 Task: Look for space in Ḩalwān, Egypt from 2nd August, 2023 to 12th August, 2023 for 2 adults in price range Rs.5000 to Rs.10000. Place can be private room with 1  bedroom having 1 bed and 1 bathroom. Property type can be house, flat, guest house, hotel. Booking option can be shelf check-in. Required host language is English.
Action: Mouse moved to (408, 80)
Screenshot: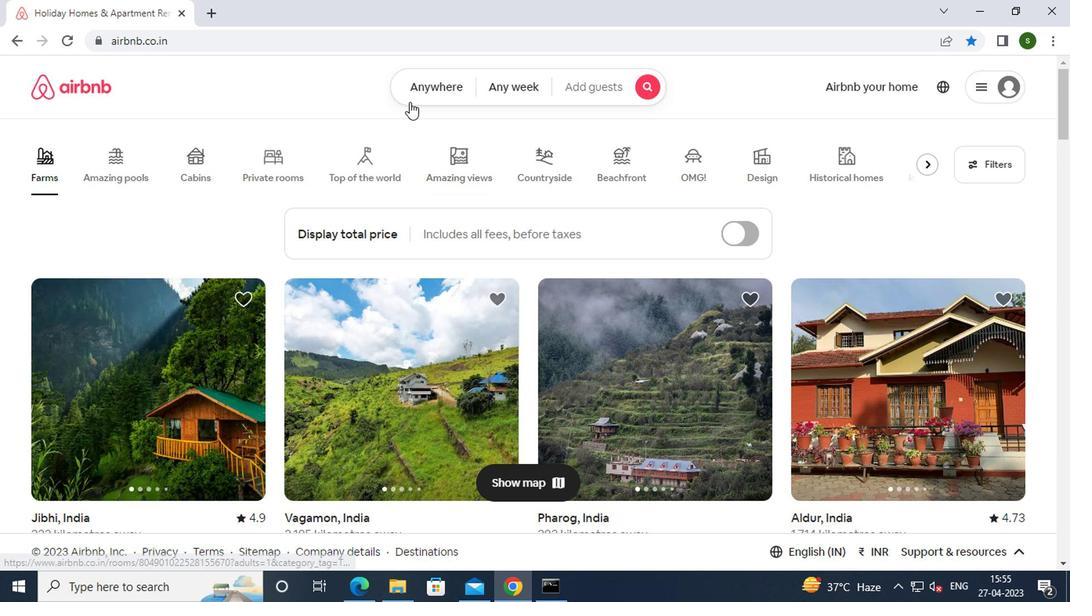 
Action: Mouse pressed left at (408, 80)
Screenshot: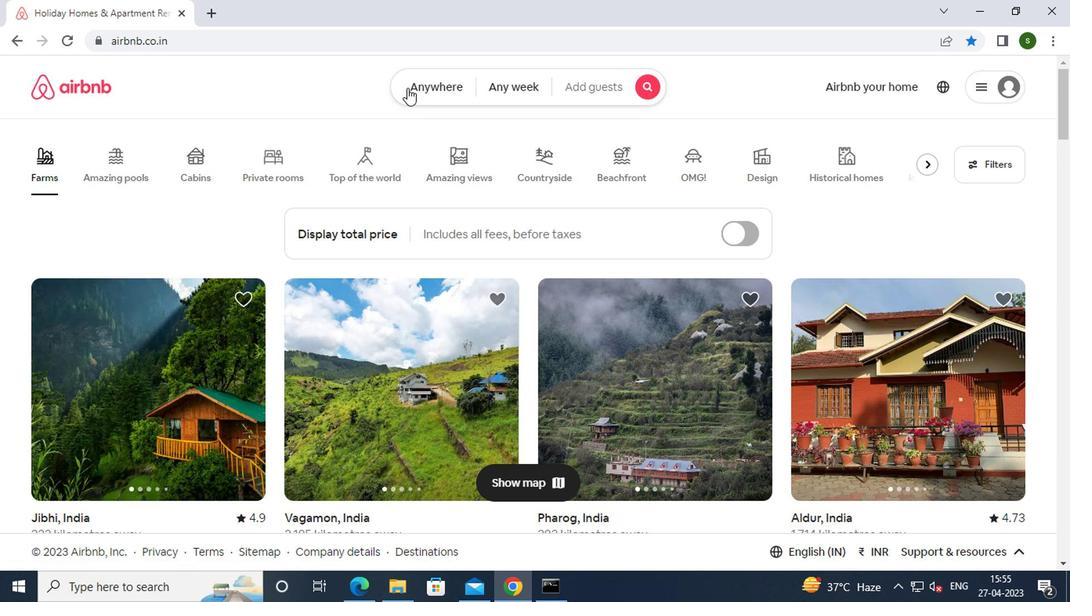 
Action: Mouse moved to (298, 148)
Screenshot: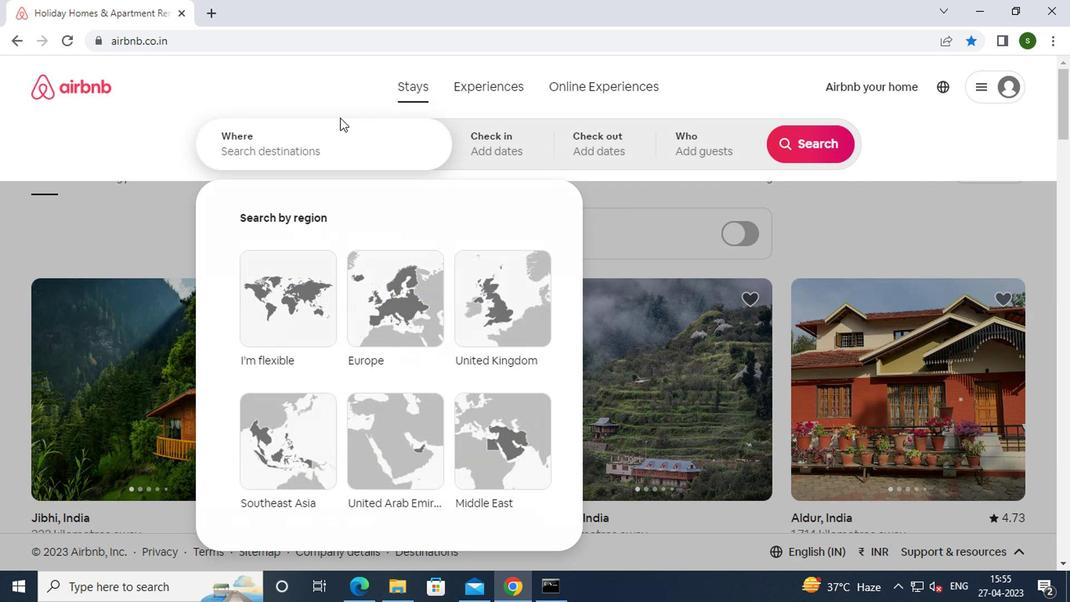 
Action: Mouse pressed left at (298, 148)
Screenshot: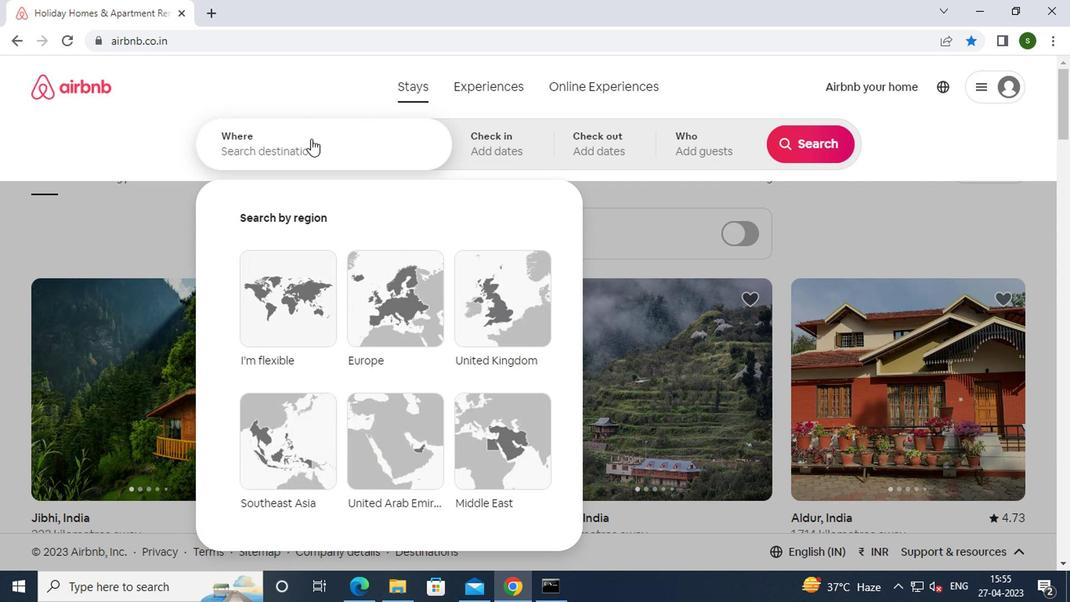 
Action: Key pressed h<Key.caps_lock>alwan,<Key.space><Key.caps_lock>e<Key.caps_lock>gypt<Key.enter>
Screenshot: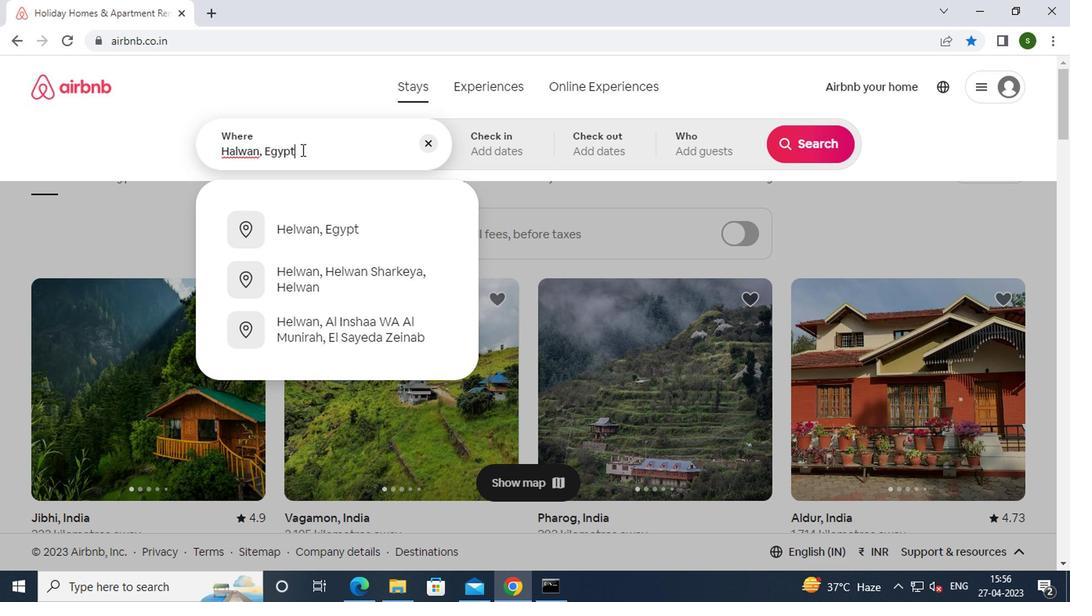 
Action: Mouse moved to (804, 274)
Screenshot: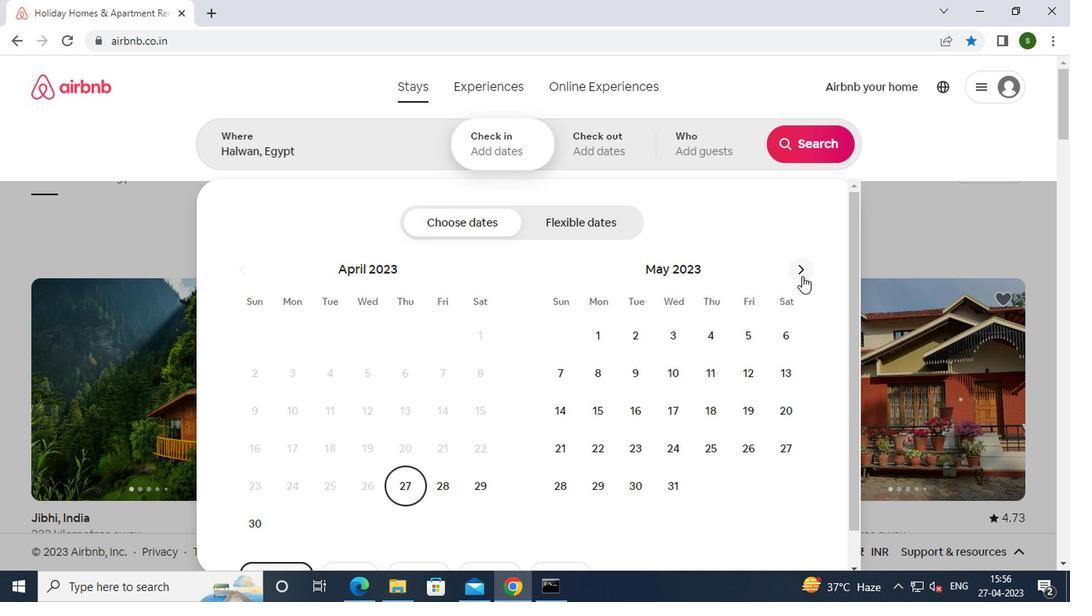 
Action: Mouse pressed left at (804, 274)
Screenshot: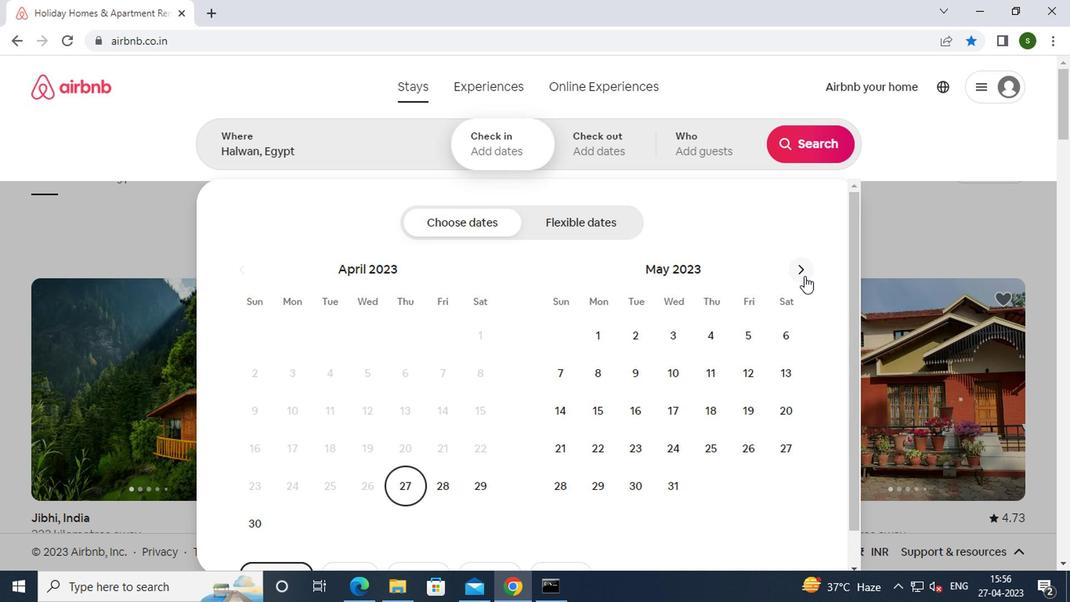 
Action: Mouse pressed left at (804, 274)
Screenshot: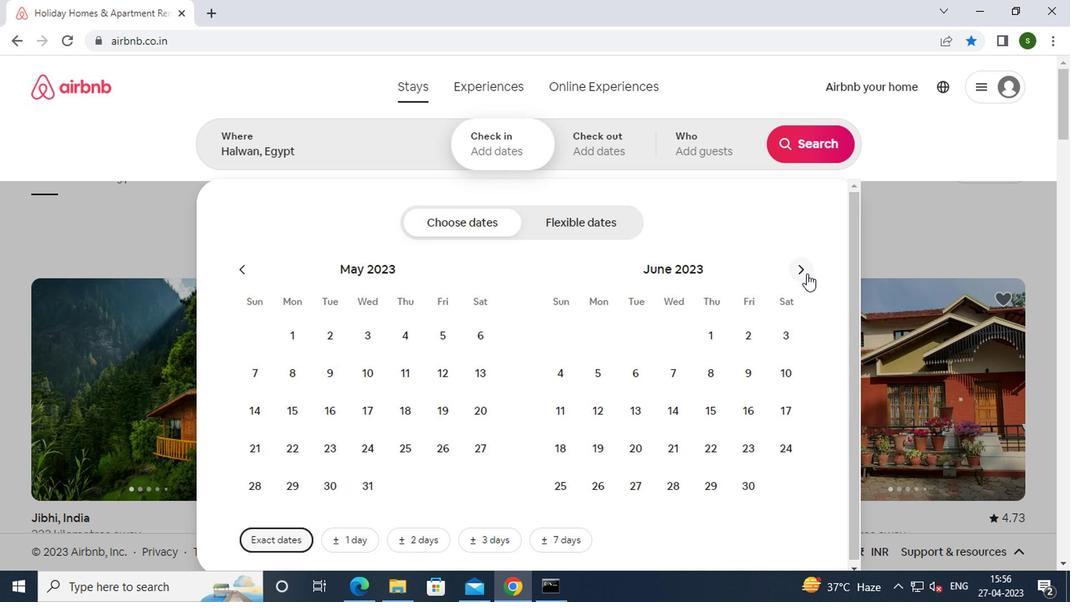 
Action: Mouse pressed left at (804, 274)
Screenshot: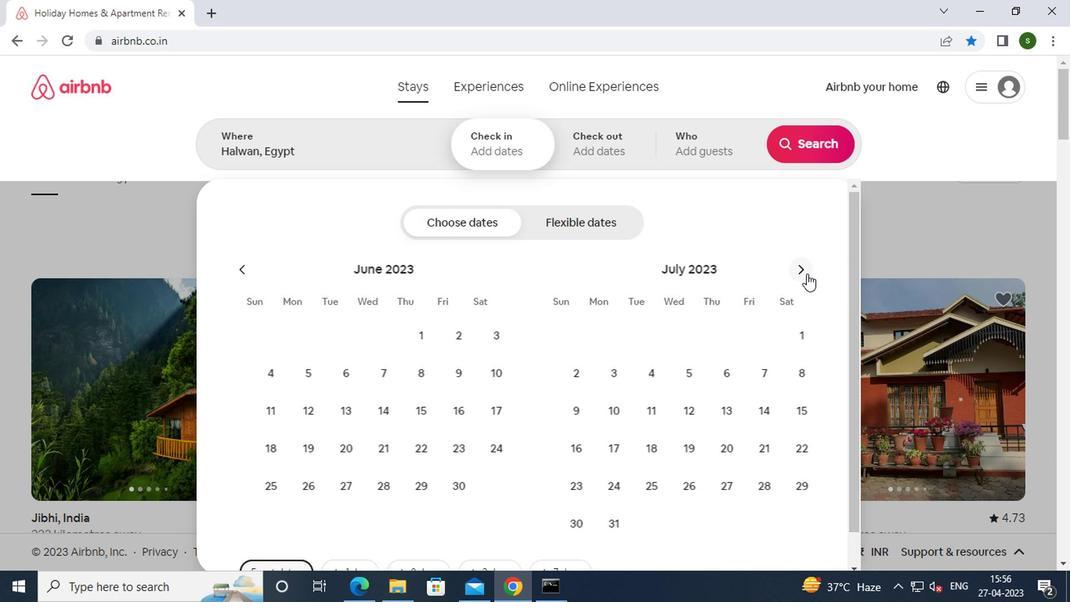 
Action: Mouse moved to (684, 335)
Screenshot: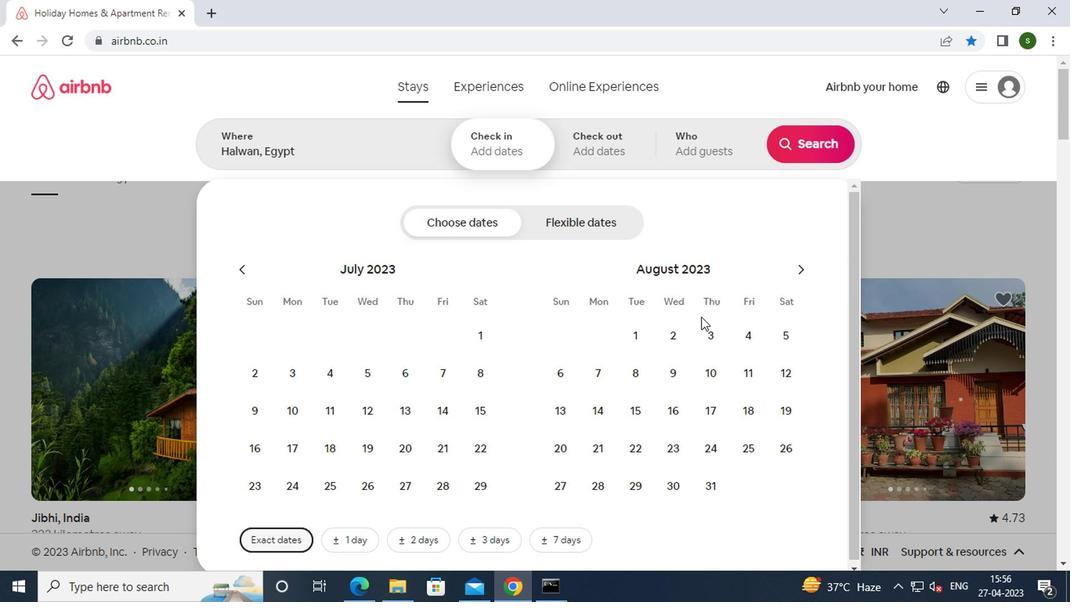 
Action: Mouse pressed left at (684, 335)
Screenshot: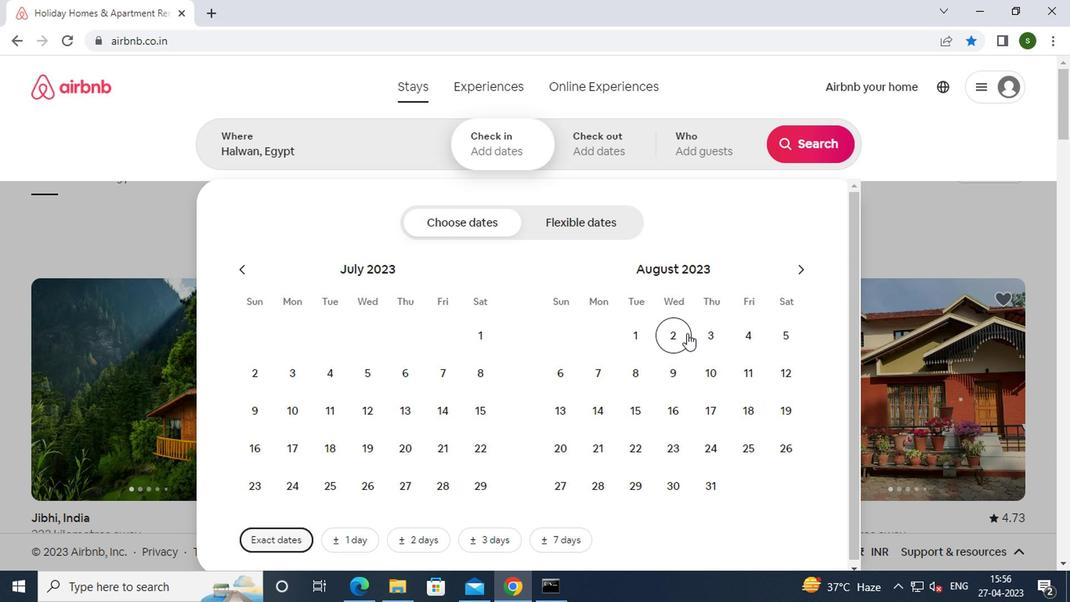 
Action: Mouse moved to (790, 381)
Screenshot: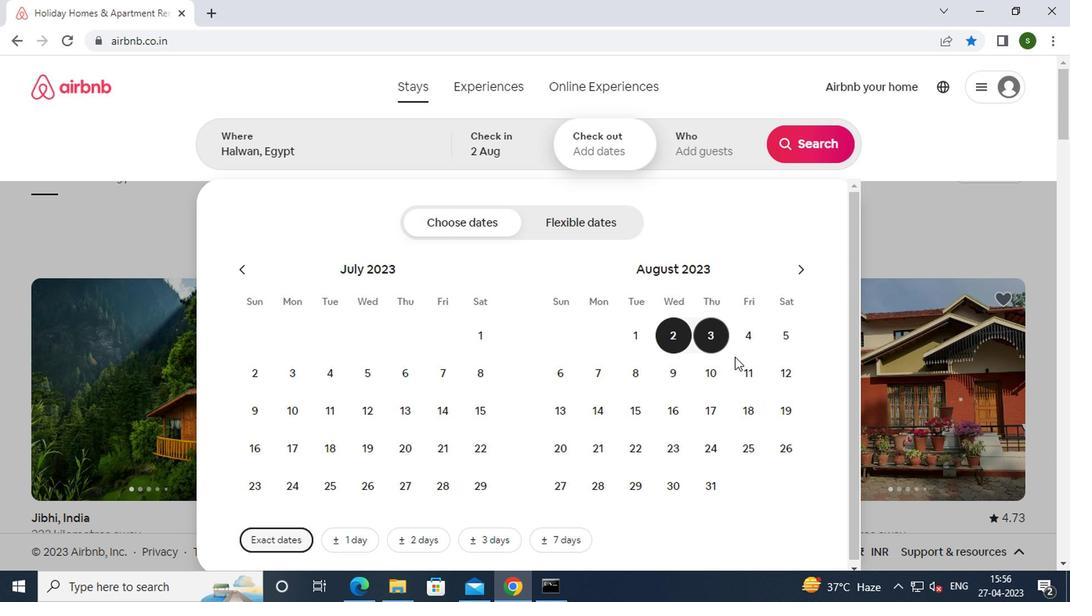 
Action: Mouse pressed left at (790, 381)
Screenshot: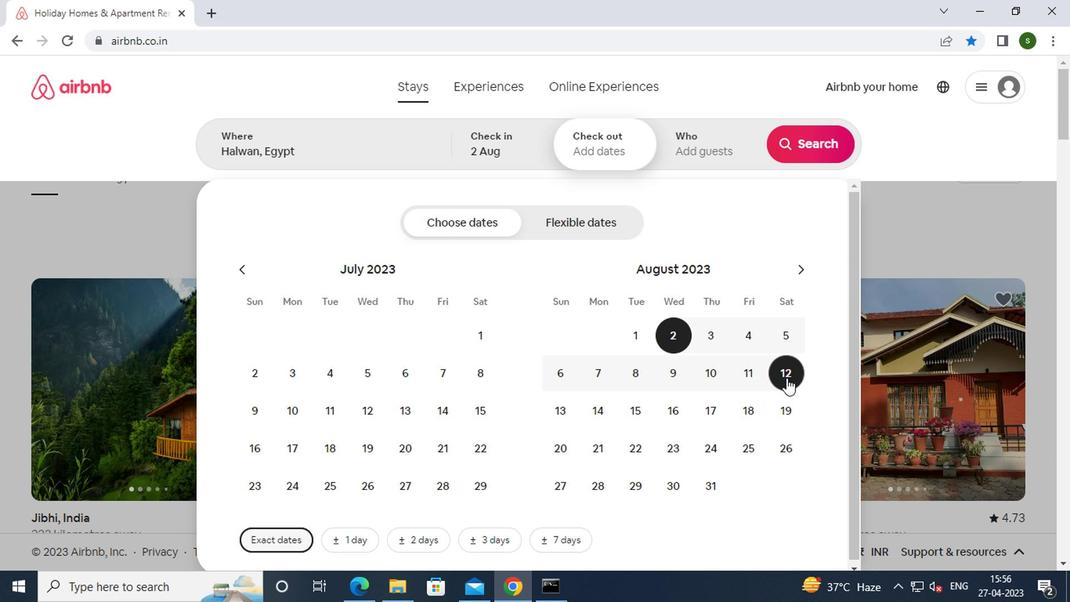
Action: Mouse moved to (694, 149)
Screenshot: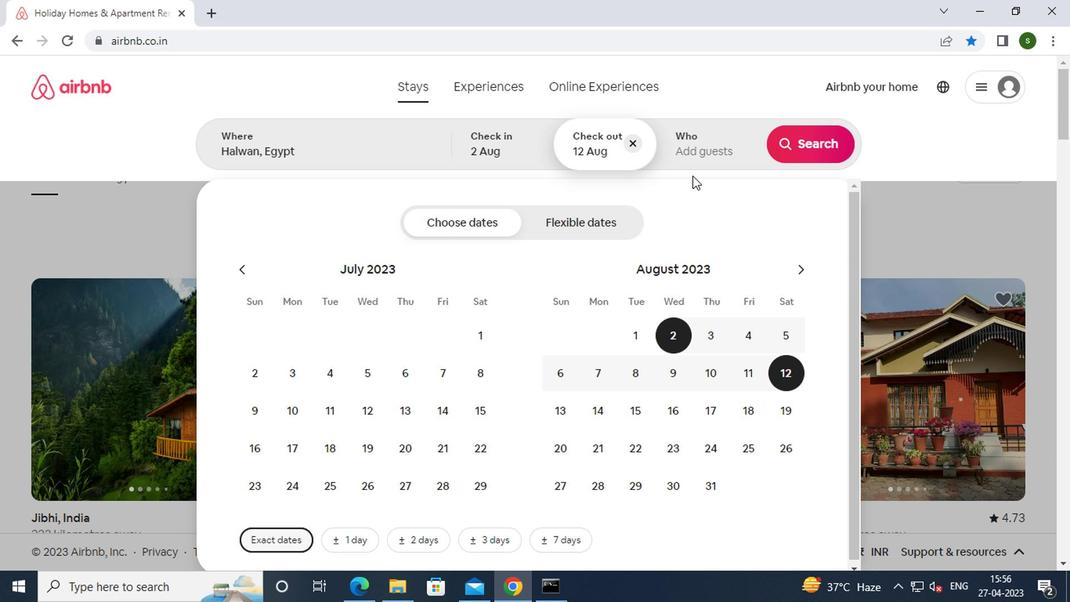 
Action: Mouse pressed left at (694, 149)
Screenshot: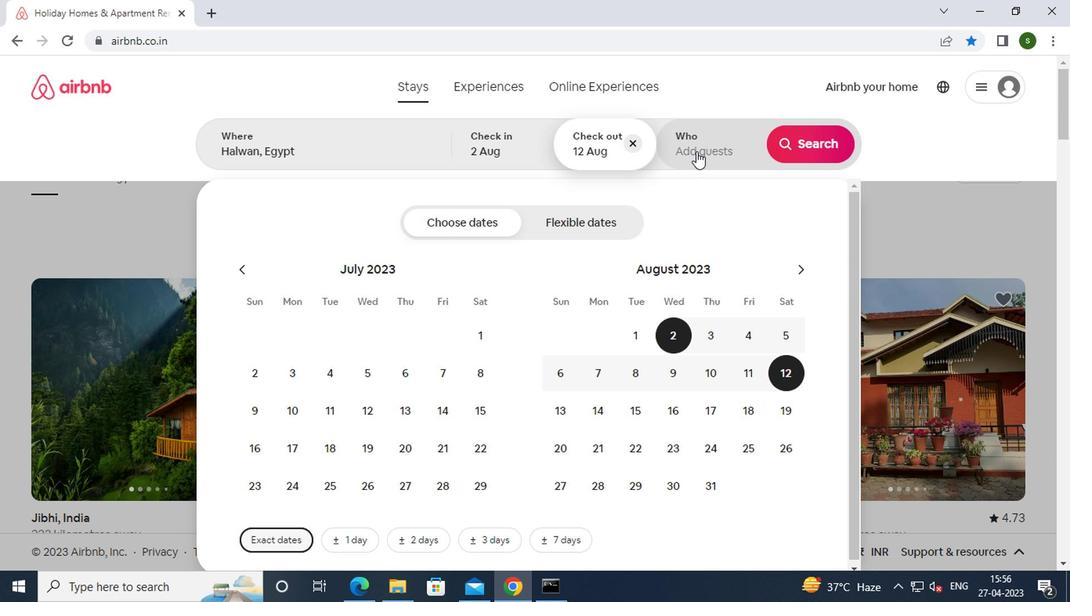 
Action: Mouse moved to (820, 234)
Screenshot: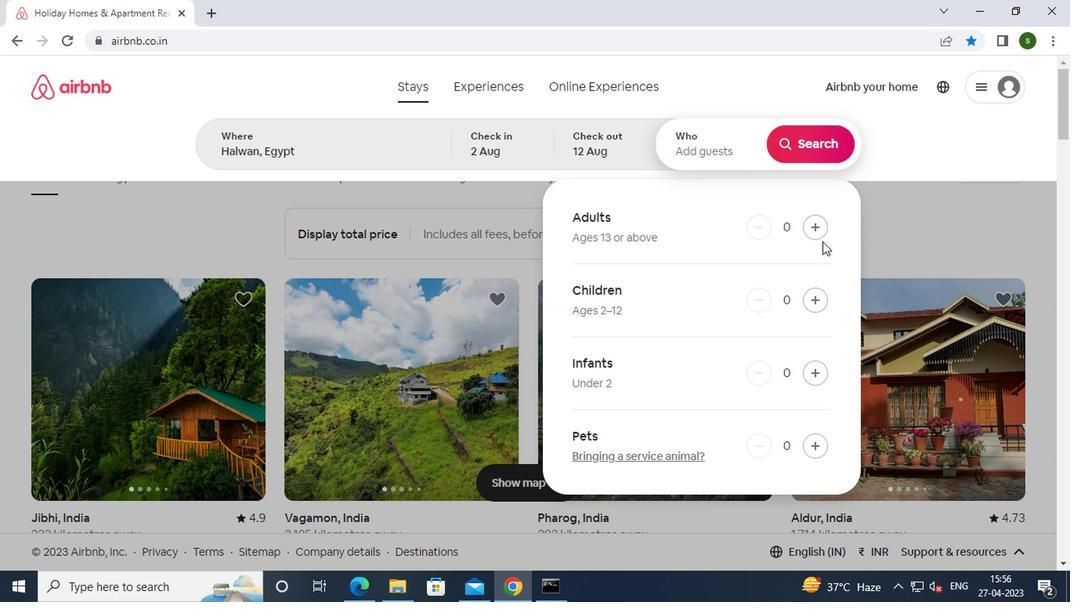 
Action: Mouse pressed left at (820, 234)
Screenshot: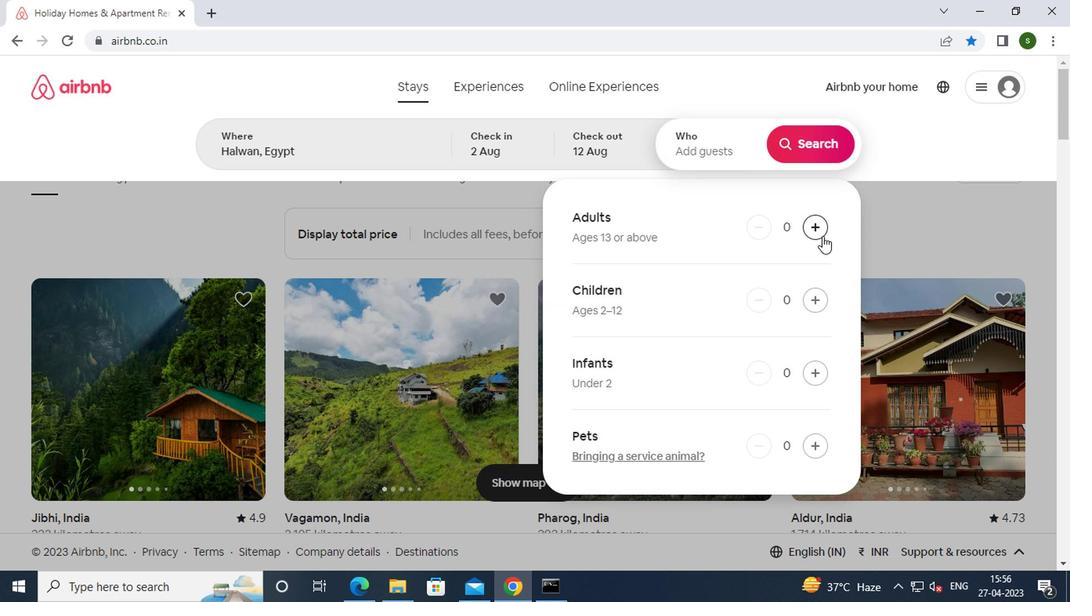 
Action: Mouse pressed left at (820, 234)
Screenshot: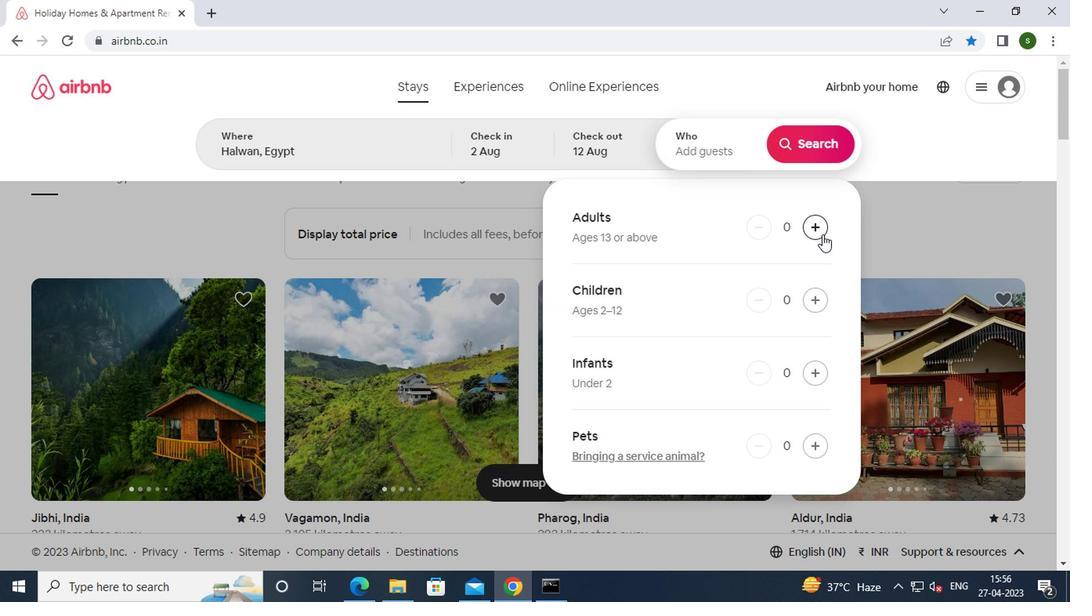
Action: Mouse moved to (816, 148)
Screenshot: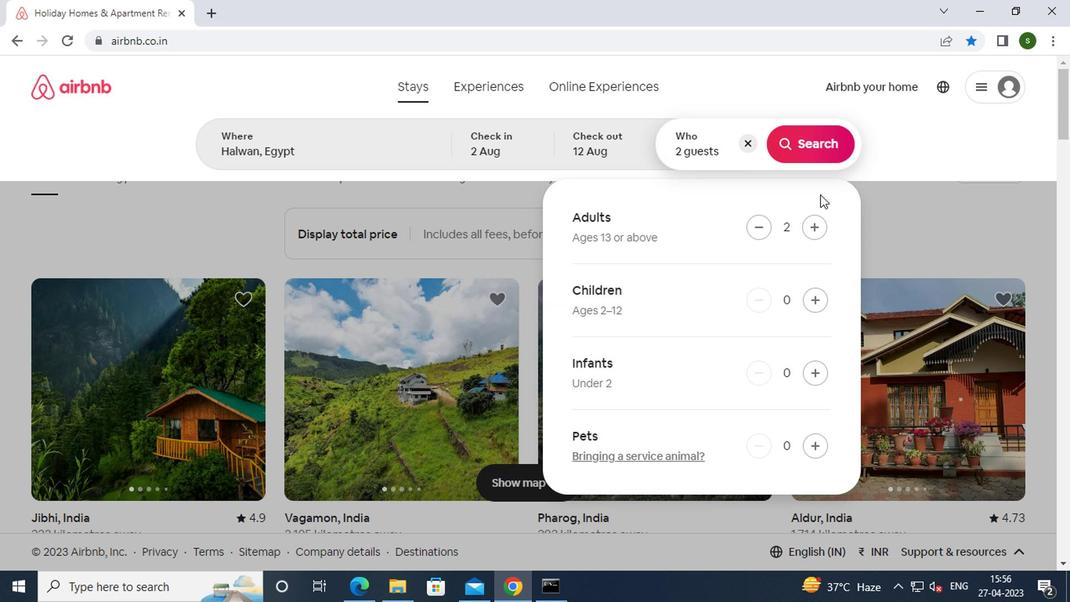
Action: Mouse pressed left at (816, 148)
Screenshot: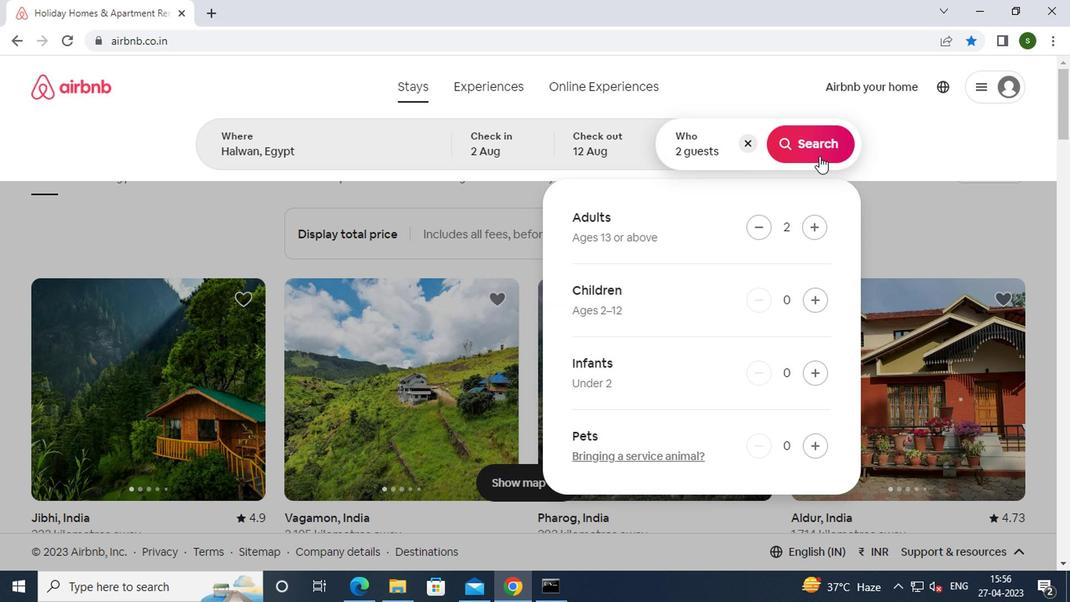 
Action: Mouse moved to (1009, 152)
Screenshot: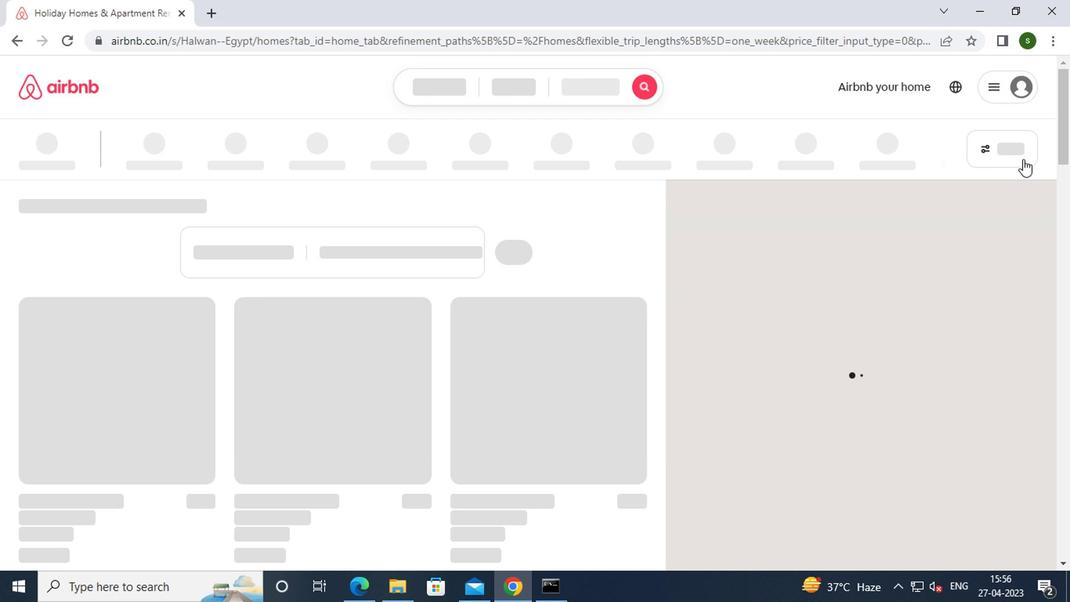 
Action: Mouse pressed left at (1009, 152)
Screenshot: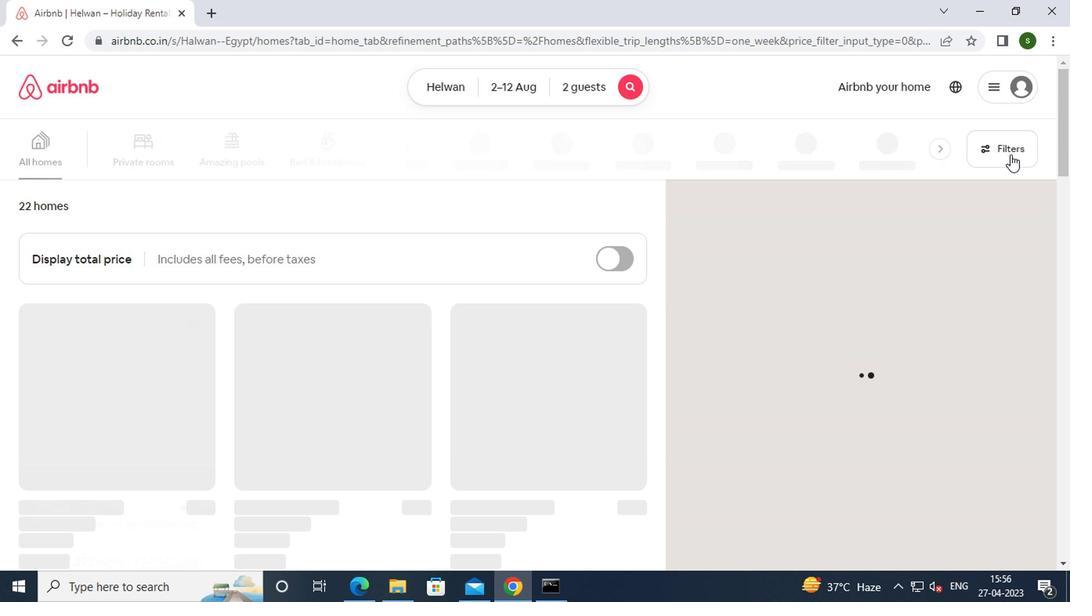 
Action: Mouse moved to (449, 331)
Screenshot: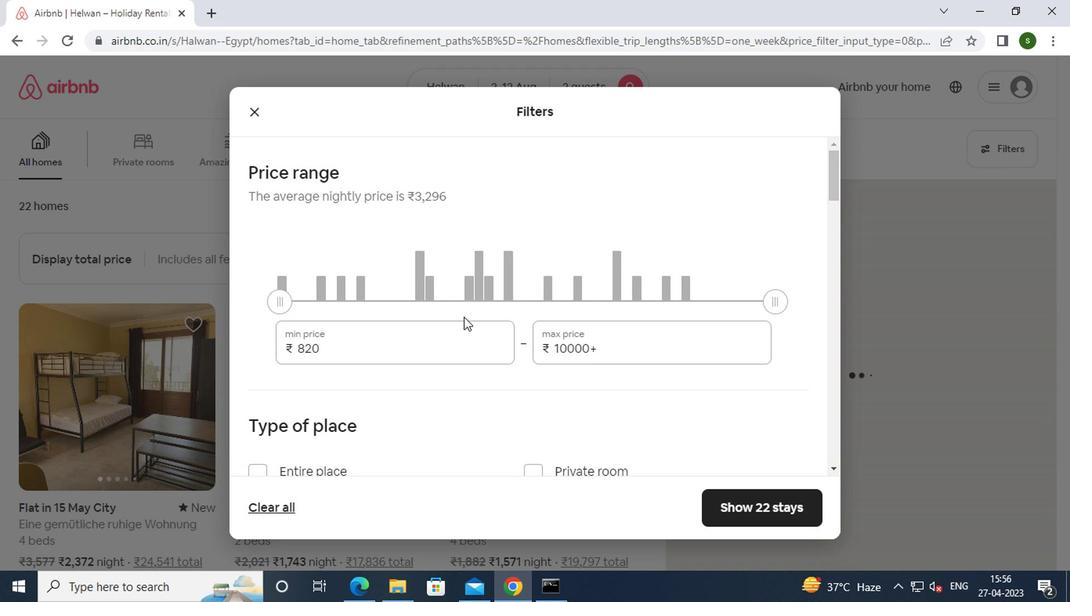 
Action: Mouse pressed left at (449, 331)
Screenshot: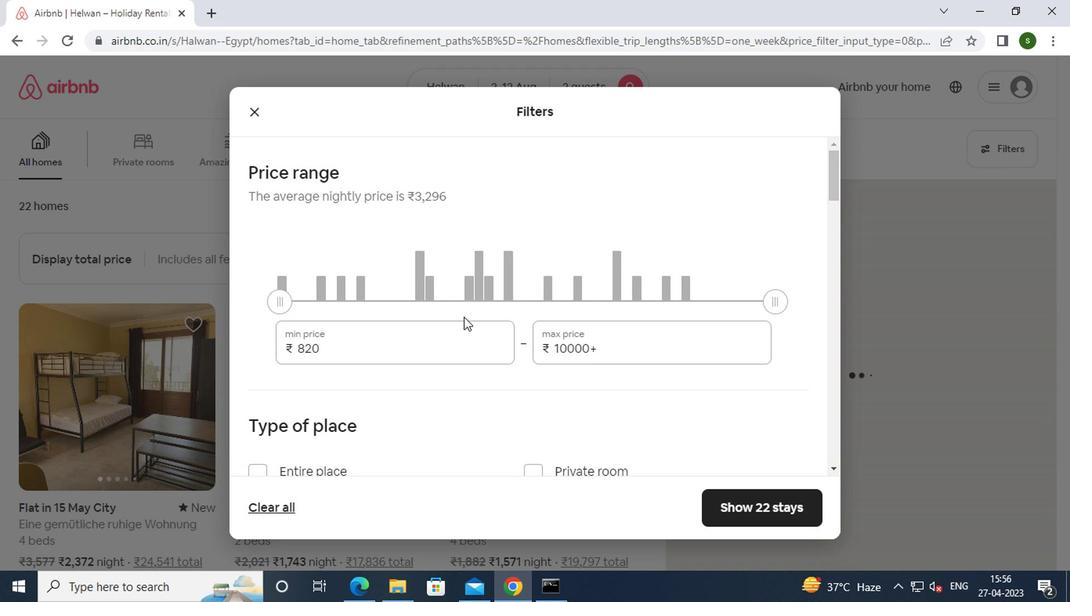
Action: Key pressed <Key.backspace><Key.backspace><Key.backspace><Key.backspace><Key.backspace><Key.backspace><Key.backspace><Key.backspace>5000
Screenshot: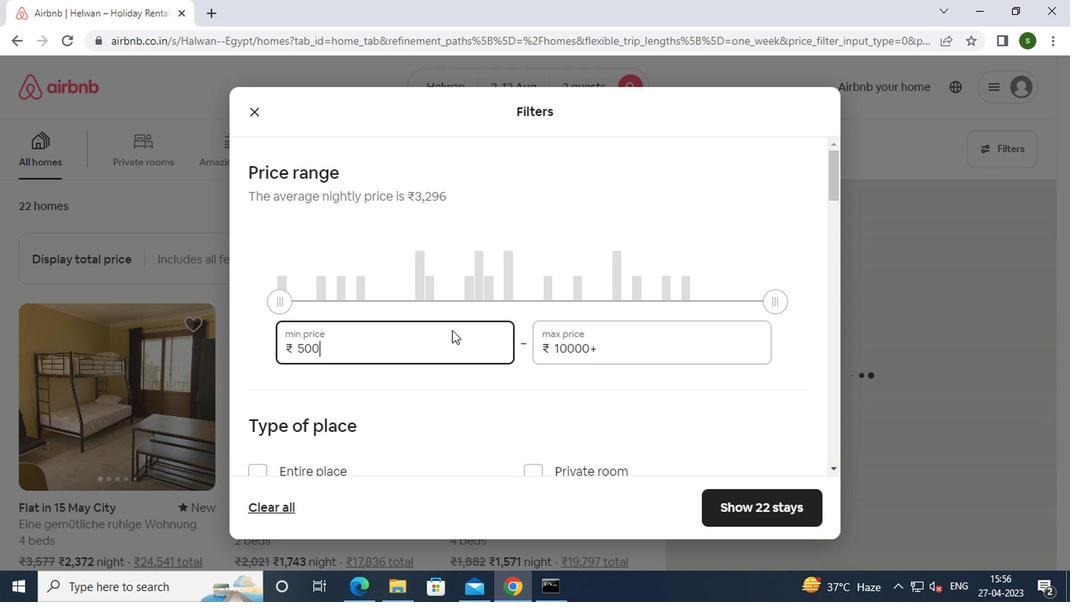 
Action: Mouse moved to (614, 353)
Screenshot: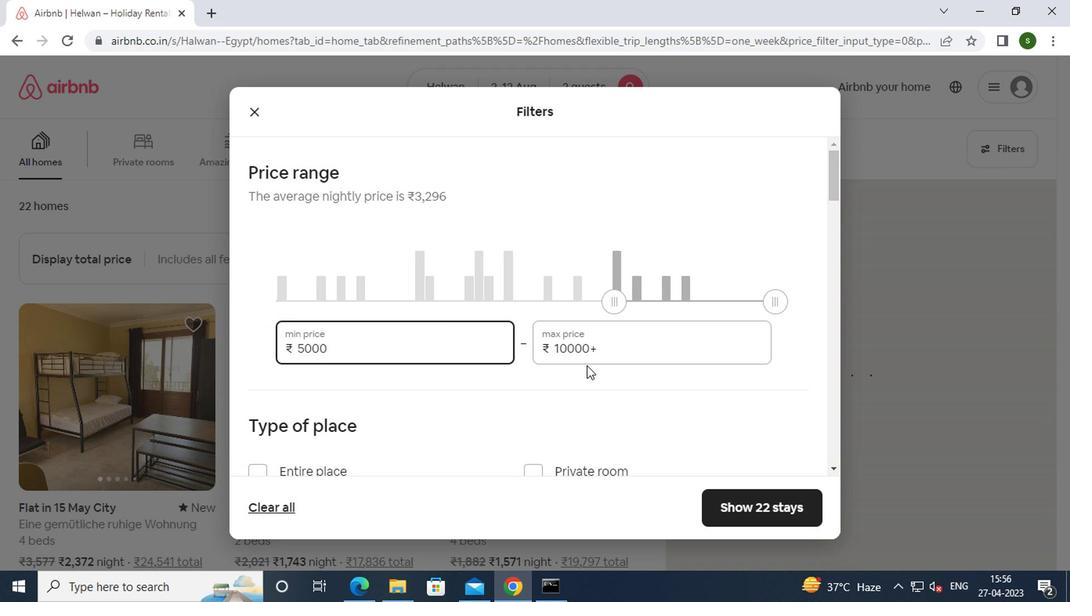 
Action: Mouse pressed left at (614, 353)
Screenshot: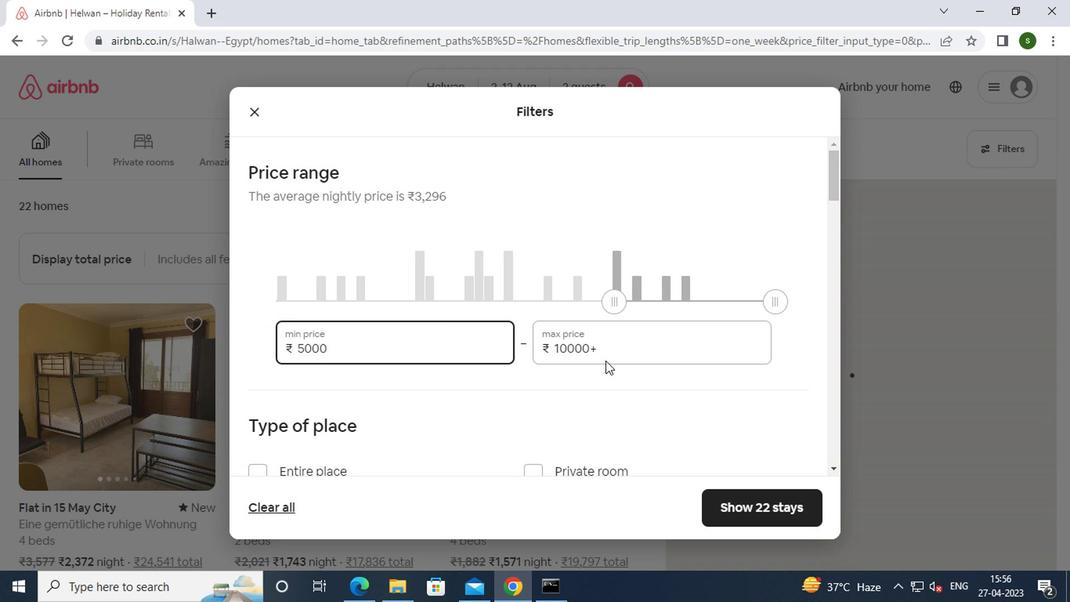 
Action: Key pressed <Key.backspace><Key.backspace><Key.backspace><Key.backspace><Key.backspace><Key.backspace><Key.backspace><Key.backspace><Key.backspace><Key.backspace><Key.backspace>10000
Screenshot: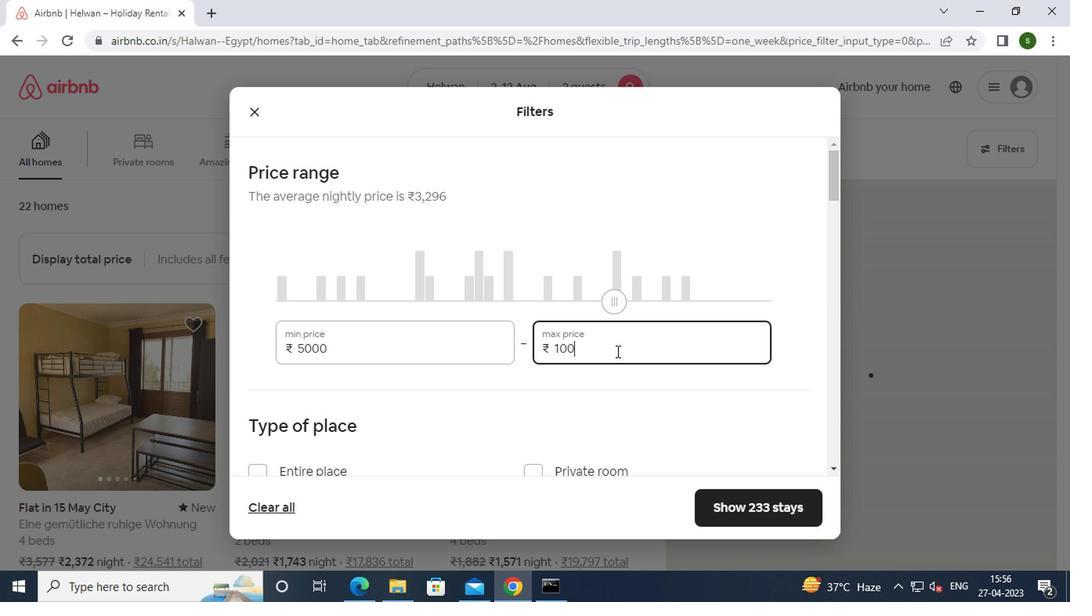 
Action: Mouse moved to (454, 362)
Screenshot: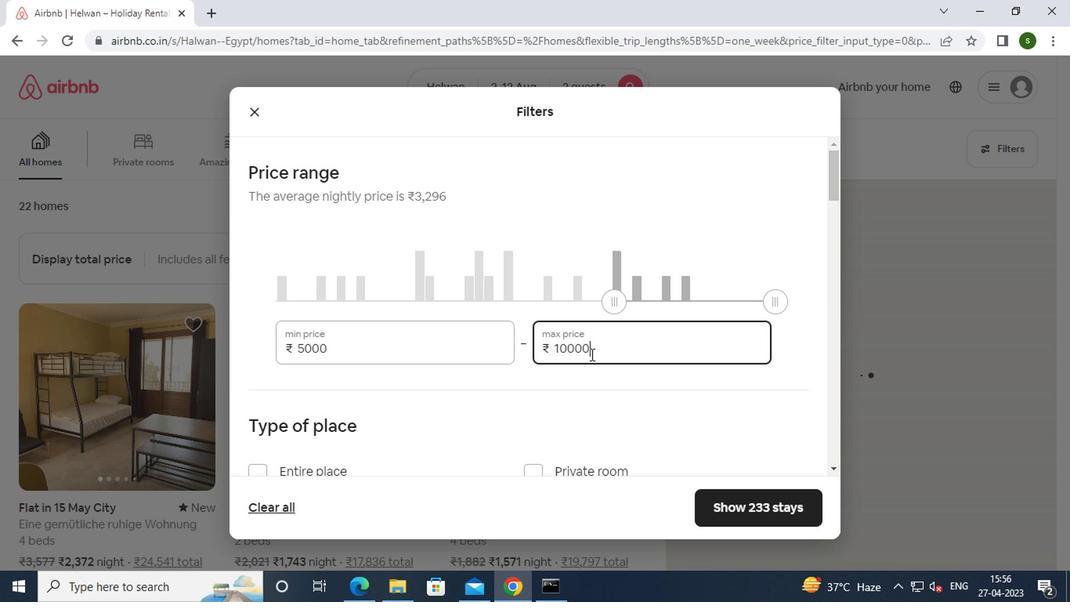 
Action: Mouse scrolled (454, 362) with delta (0, 0)
Screenshot: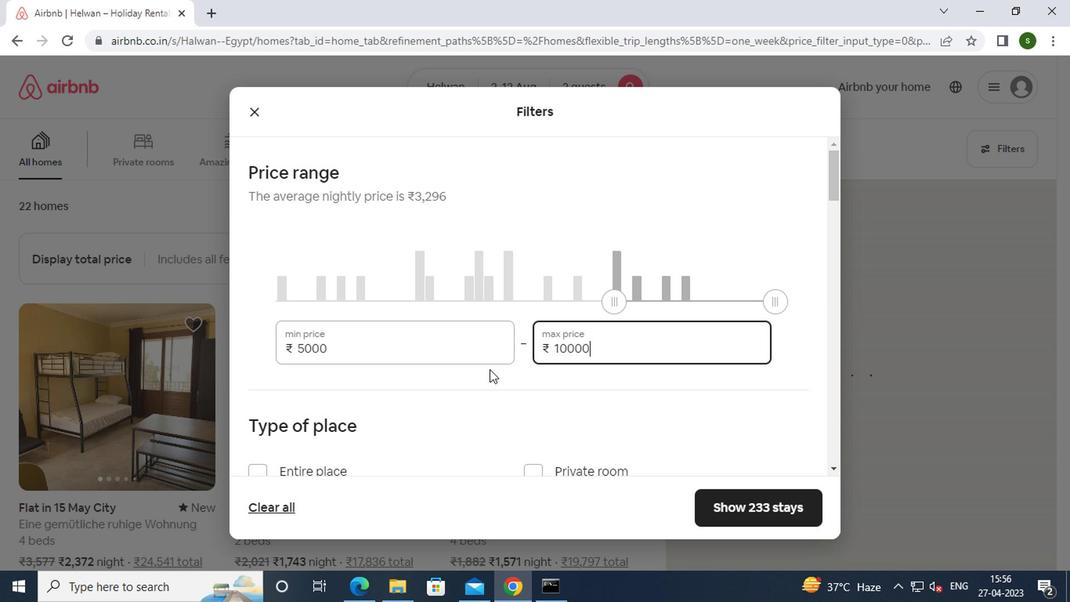 
Action: Mouse scrolled (454, 362) with delta (0, 0)
Screenshot: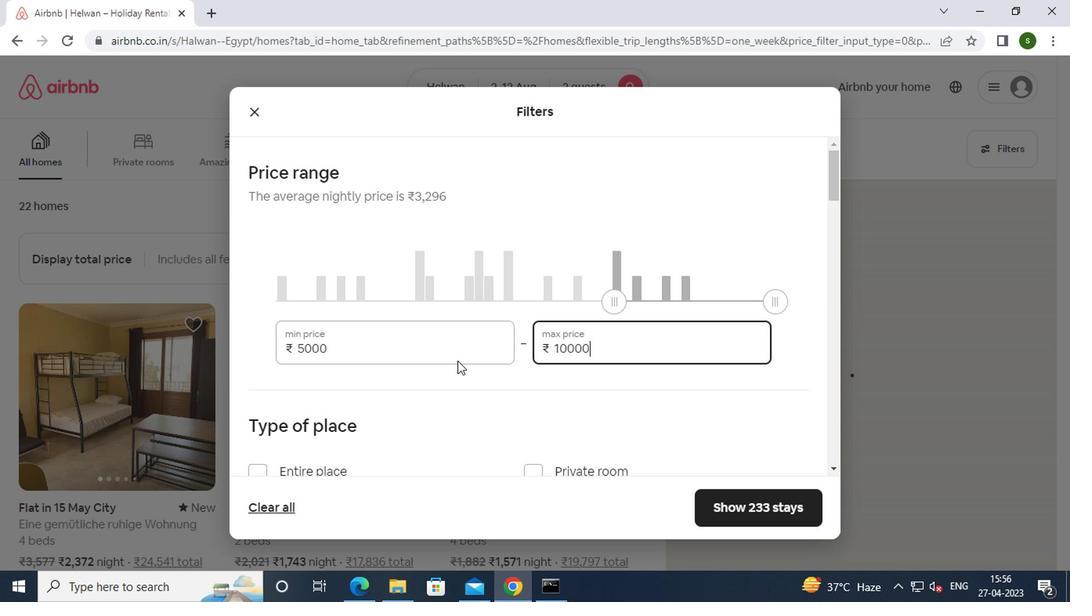 
Action: Mouse scrolled (454, 362) with delta (0, 0)
Screenshot: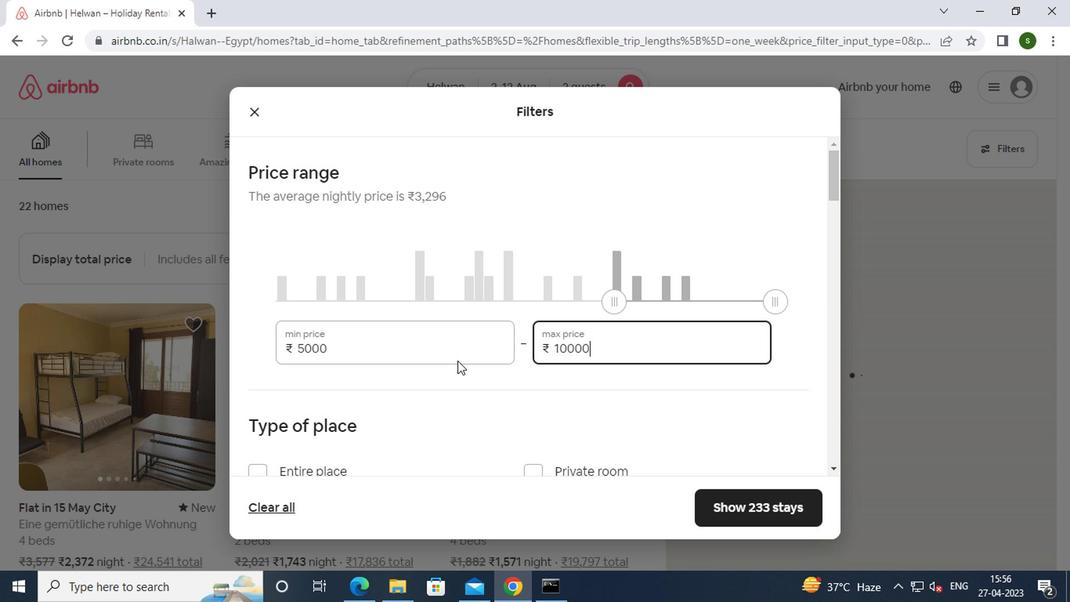 
Action: Mouse moved to (531, 235)
Screenshot: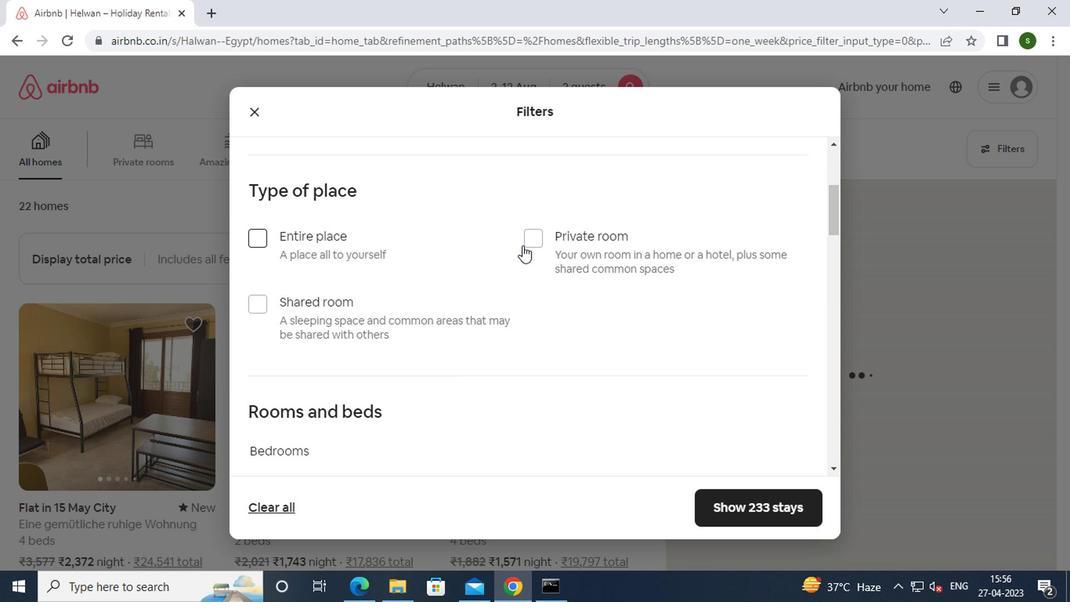 
Action: Mouse pressed left at (531, 235)
Screenshot: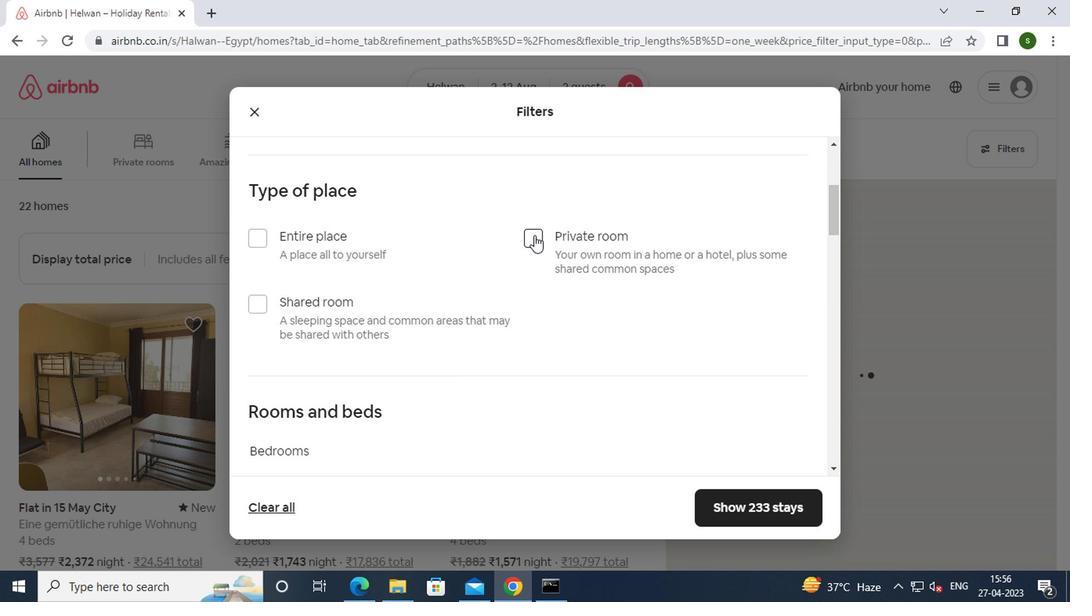 
Action: Mouse moved to (425, 268)
Screenshot: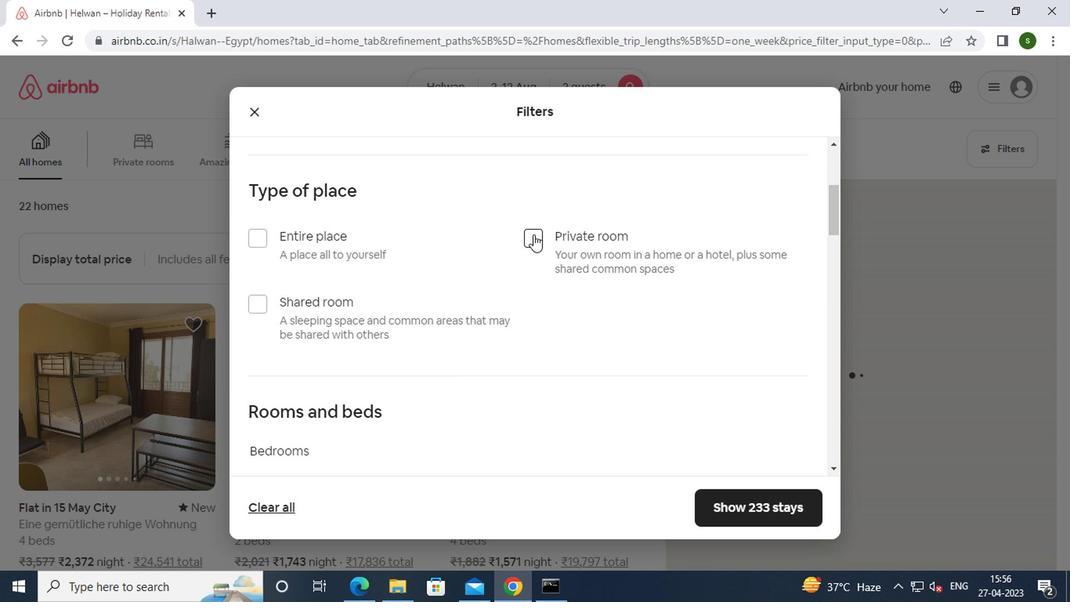 
Action: Mouse scrolled (425, 267) with delta (0, -1)
Screenshot: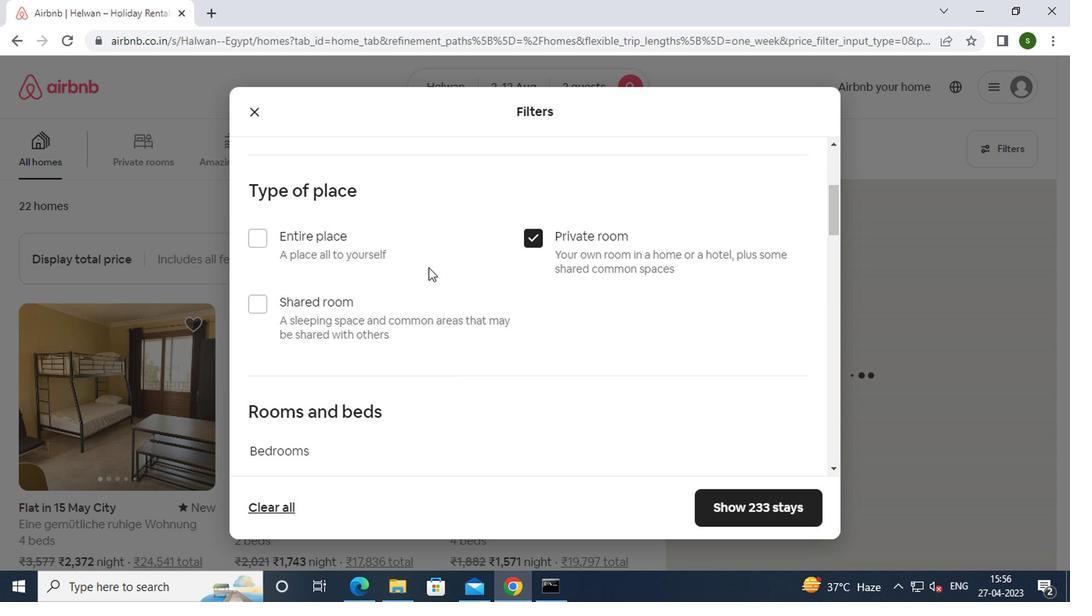 
Action: Mouse scrolled (425, 267) with delta (0, -1)
Screenshot: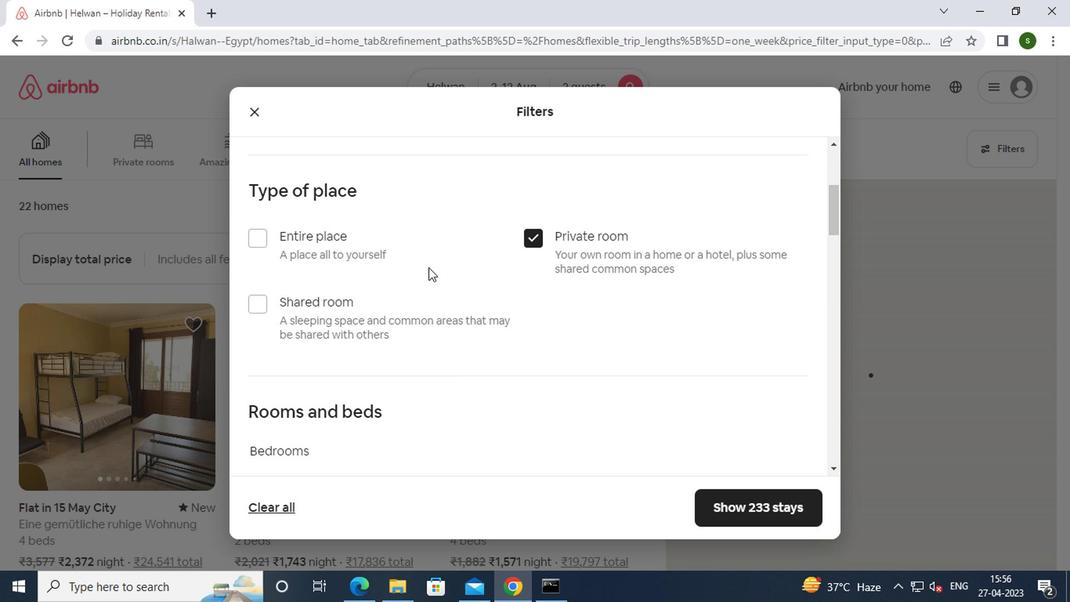 
Action: Mouse scrolled (425, 267) with delta (0, -1)
Screenshot: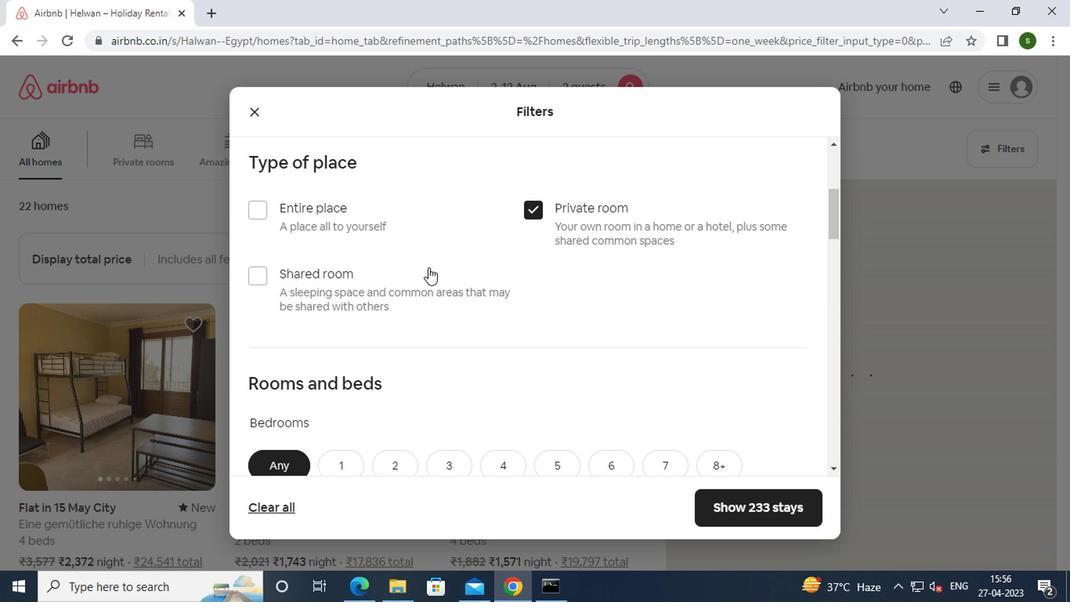 
Action: Mouse scrolled (425, 267) with delta (0, -1)
Screenshot: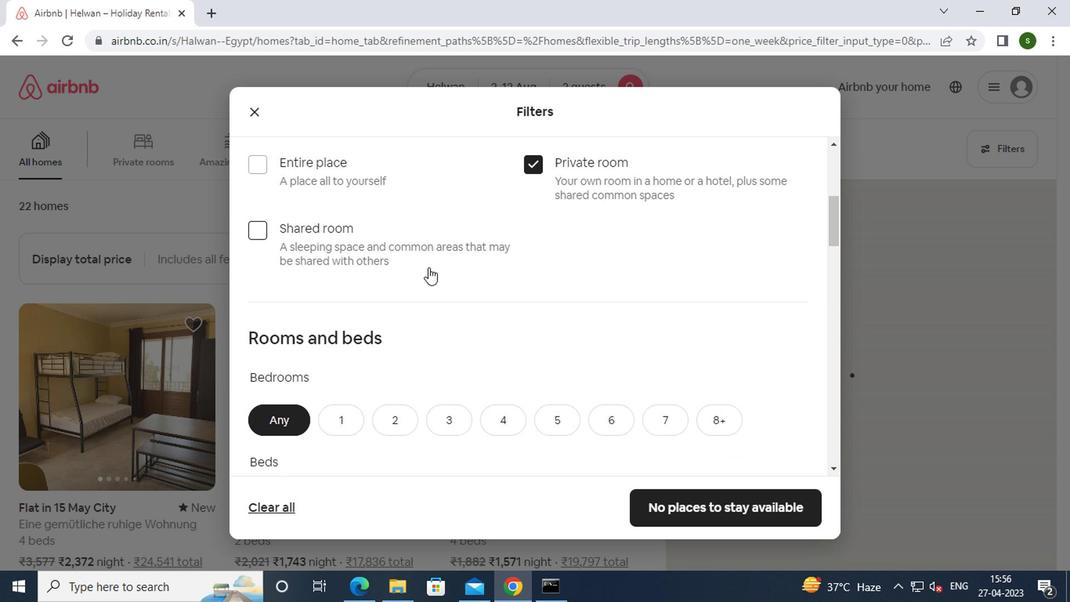
Action: Mouse moved to (335, 179)
Screenshot: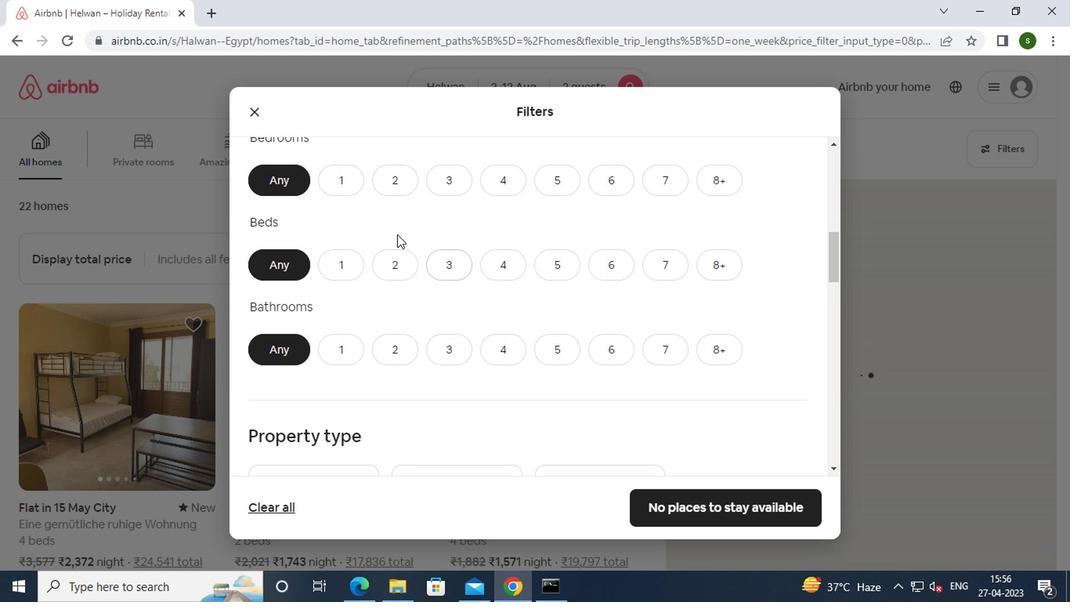 
Action: Mouse pressed left at (335, 179)
Screenshot: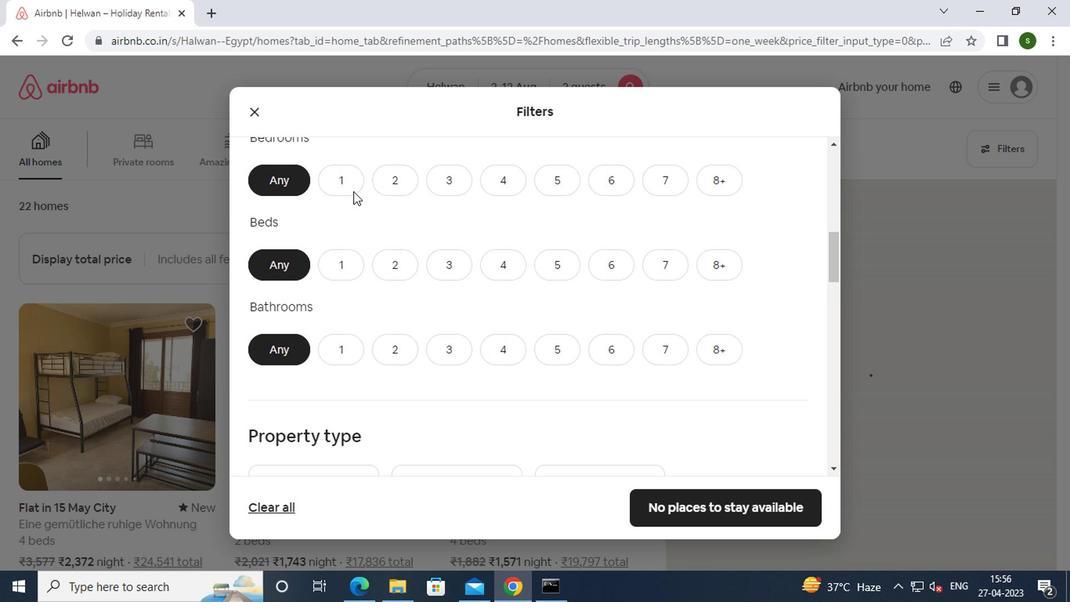 
Action: Mouse moved to (337, 262)
Screenshot: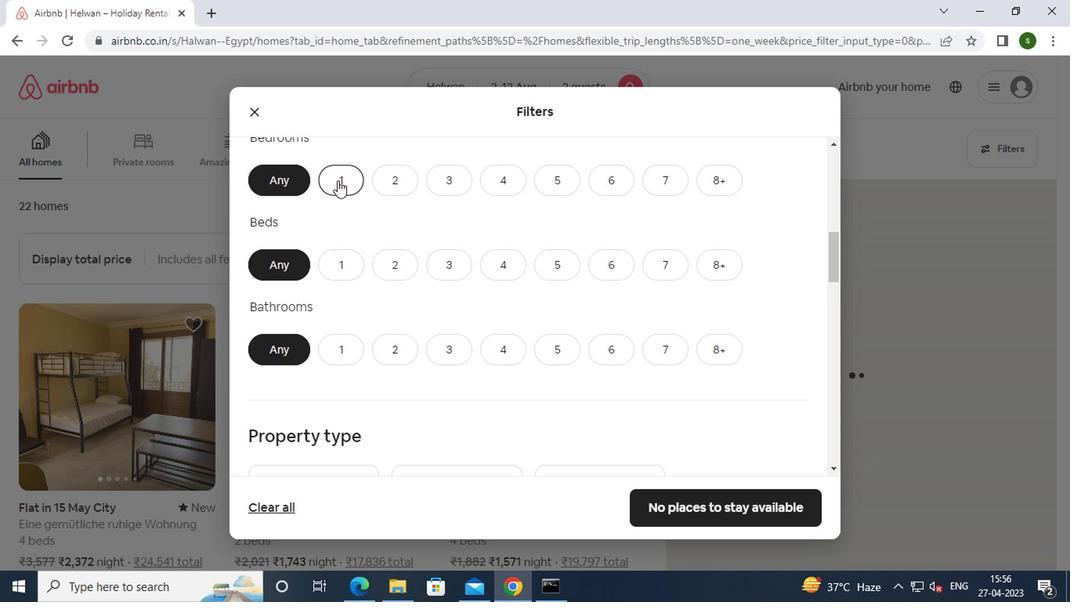
Action: Mouse pressed left at (337, 262)
Screenshot: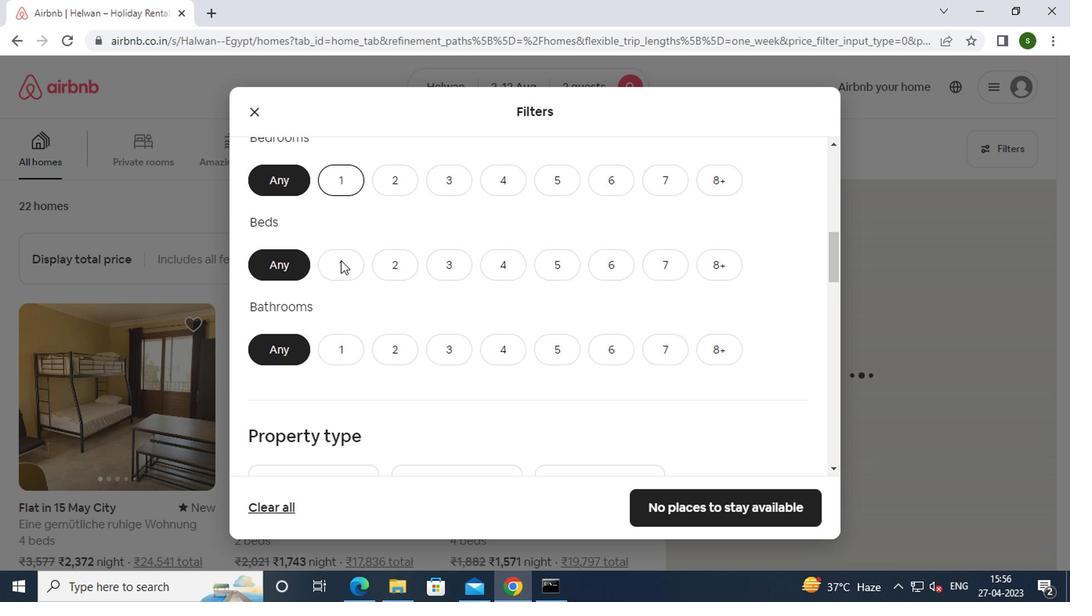 
Action: Mouse moved to (337, 348)
Screenshot: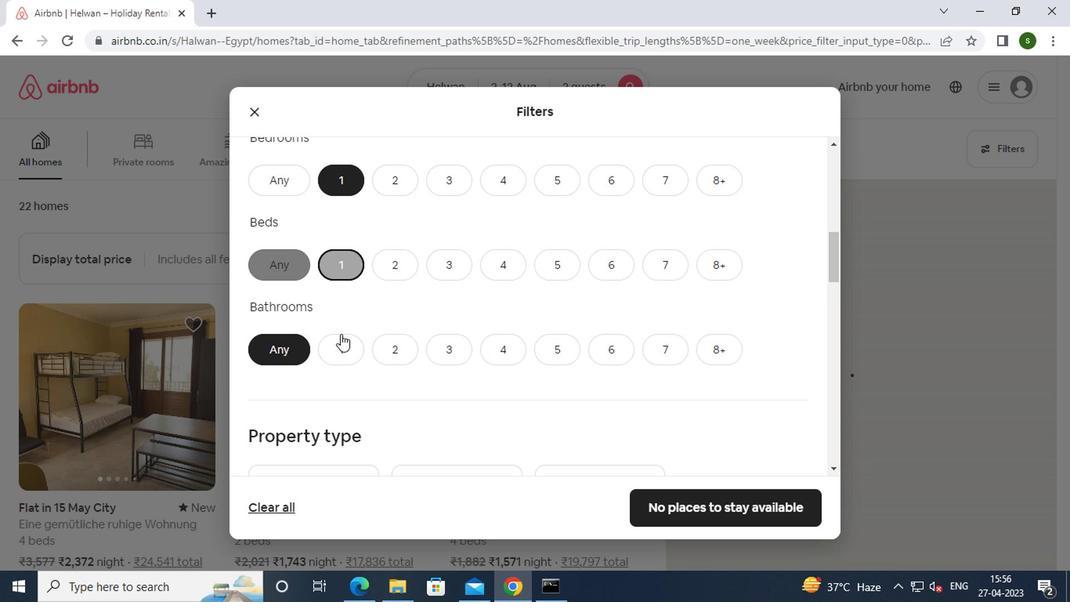 
Action: Mouse pressed left at (337, 348)
Screenshot: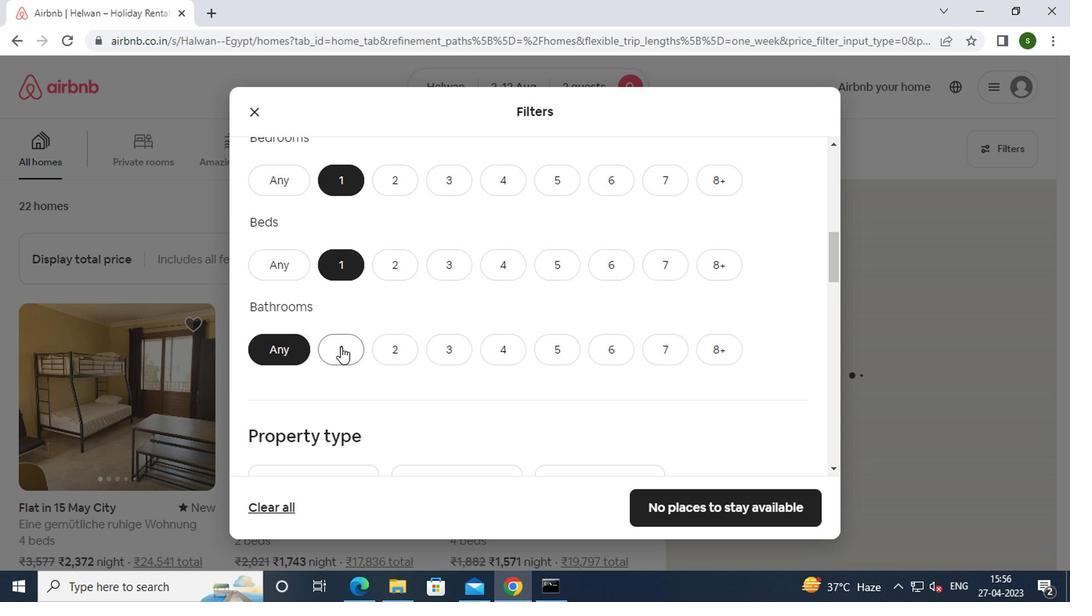 
Action: Mouse moved to (433, 308)
Screenshot: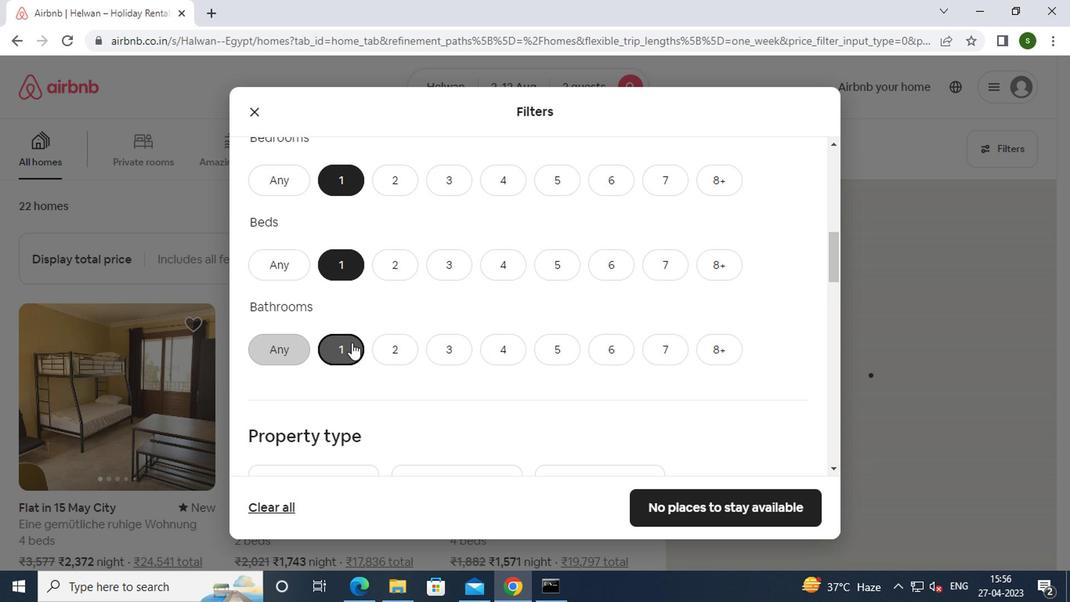 
Action: Mouse scrolled (433, 307) with delta (0, -1)
Screenshot: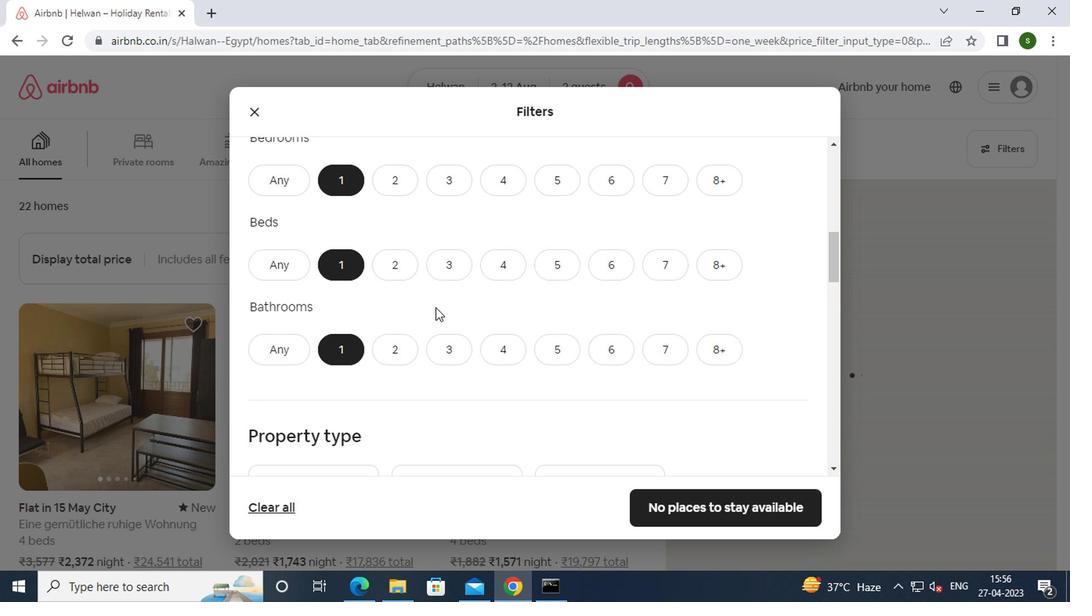 
Action: Mouse scrolled (433, 307) with delta (0, -1)
Screenshot: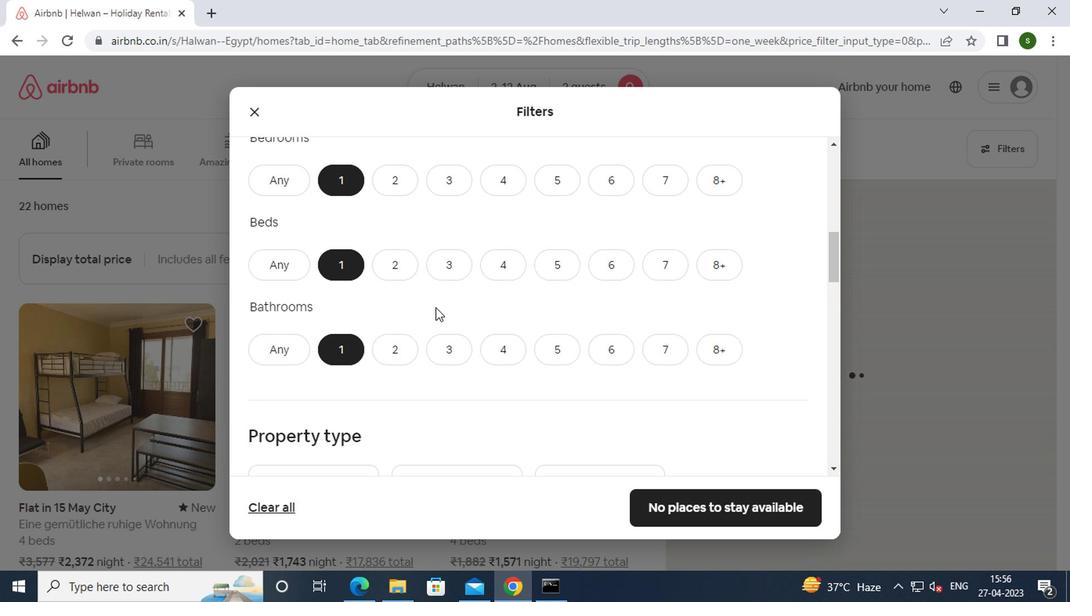 
Action: Mouse scrolled (433, 307) with delta (0, -1)
Screenshot: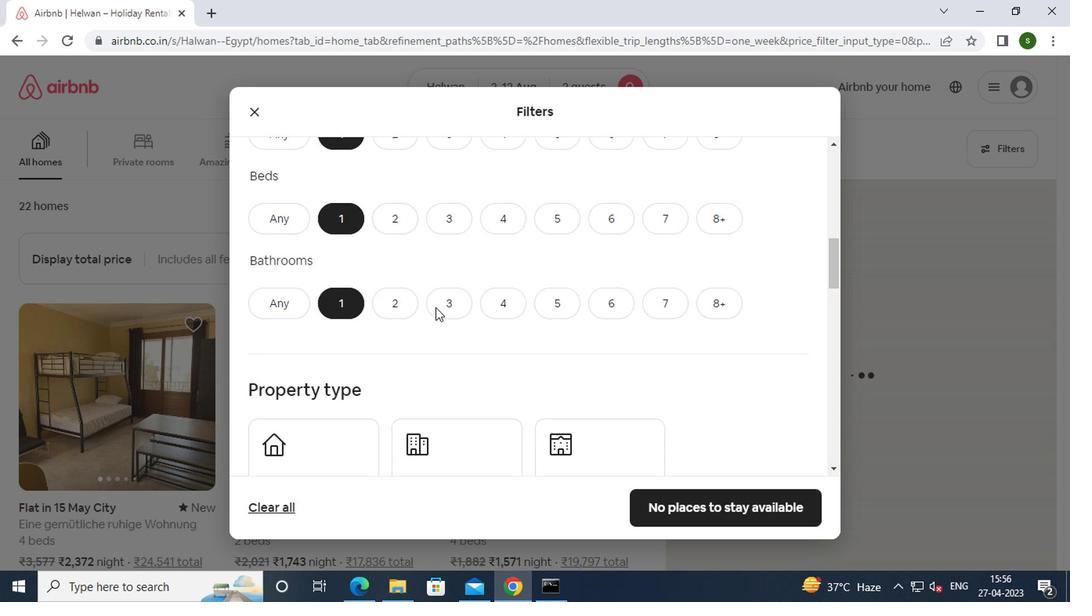 
Action: Mouse moved to (331, 279)
Screenshot: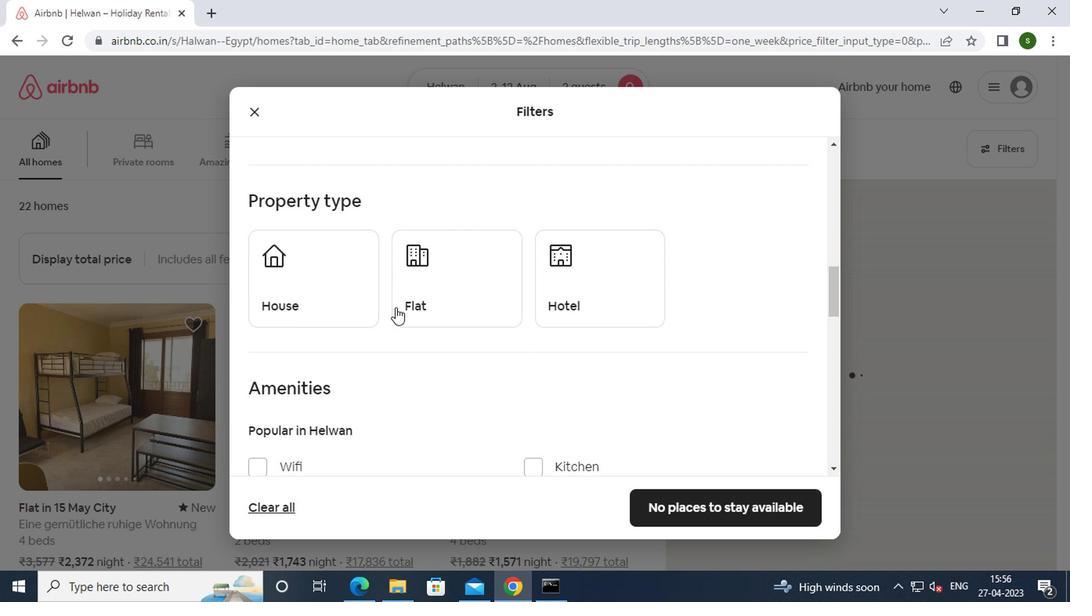 
Action: Mouse pressed left at (331, 279)
Screenshot: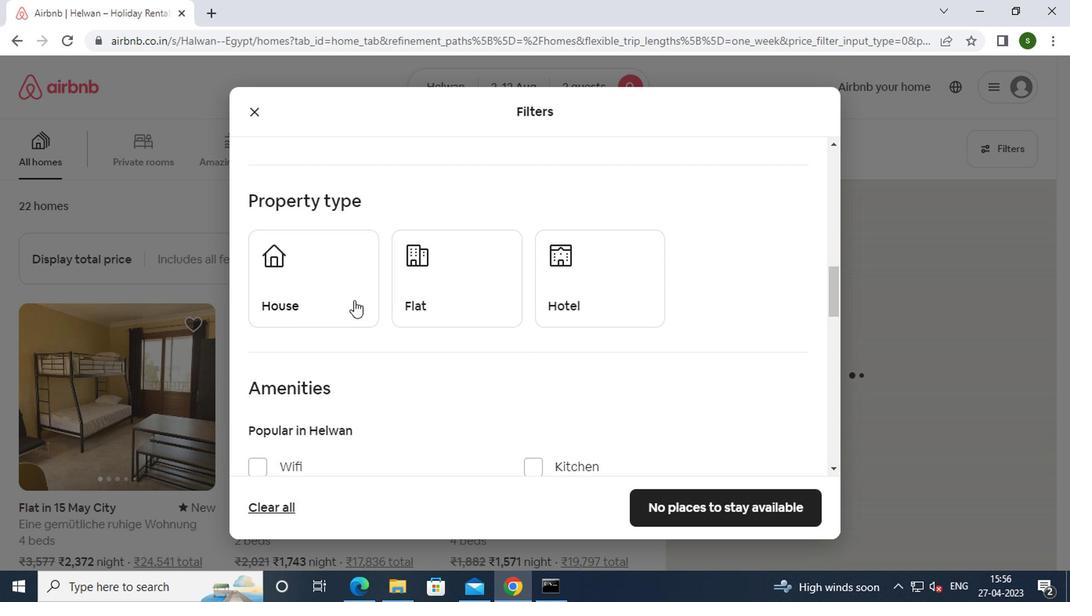 
Action: Mouse moved to (433, 279)
Screenshot: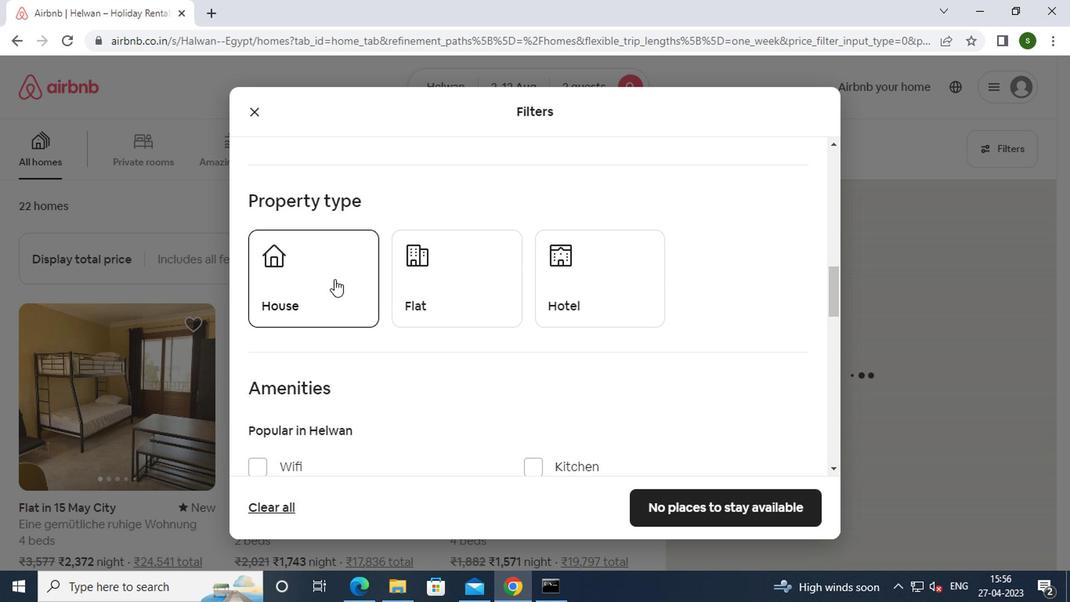 
Action: Mouse pressed left at (433, 279)
Screenshot: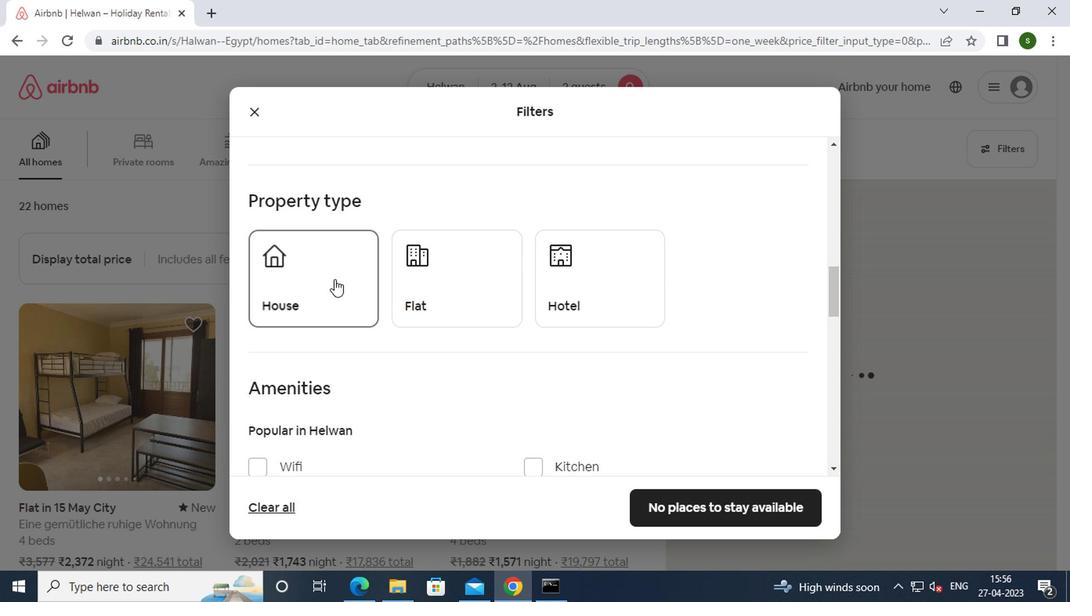 
Action: Mouse moved to (626, 288)
Screenshot: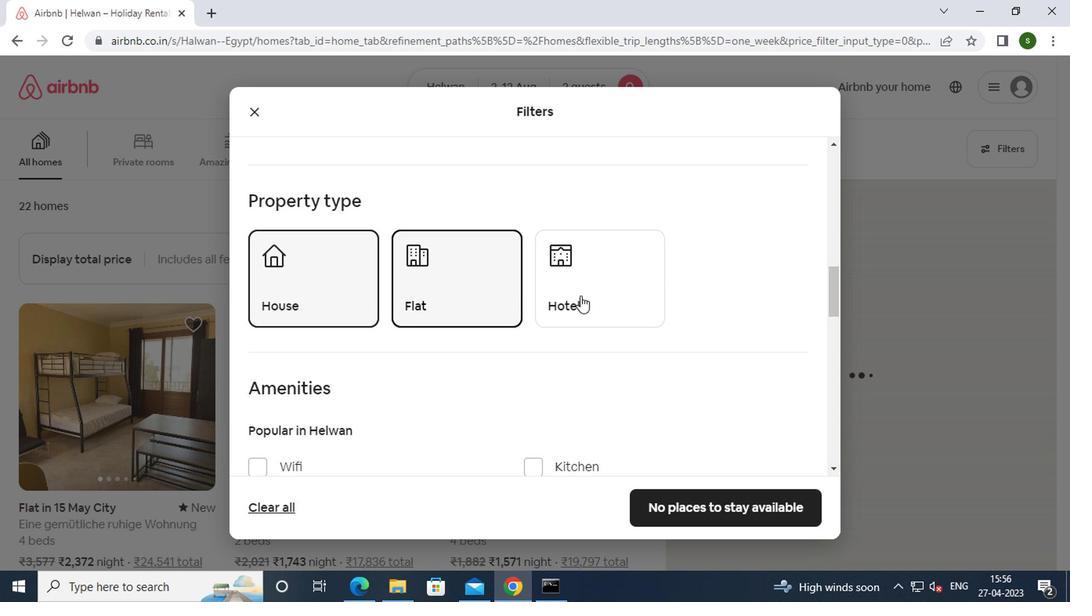 
Action: Mouse pressed left at (626, 288)
Screenshot: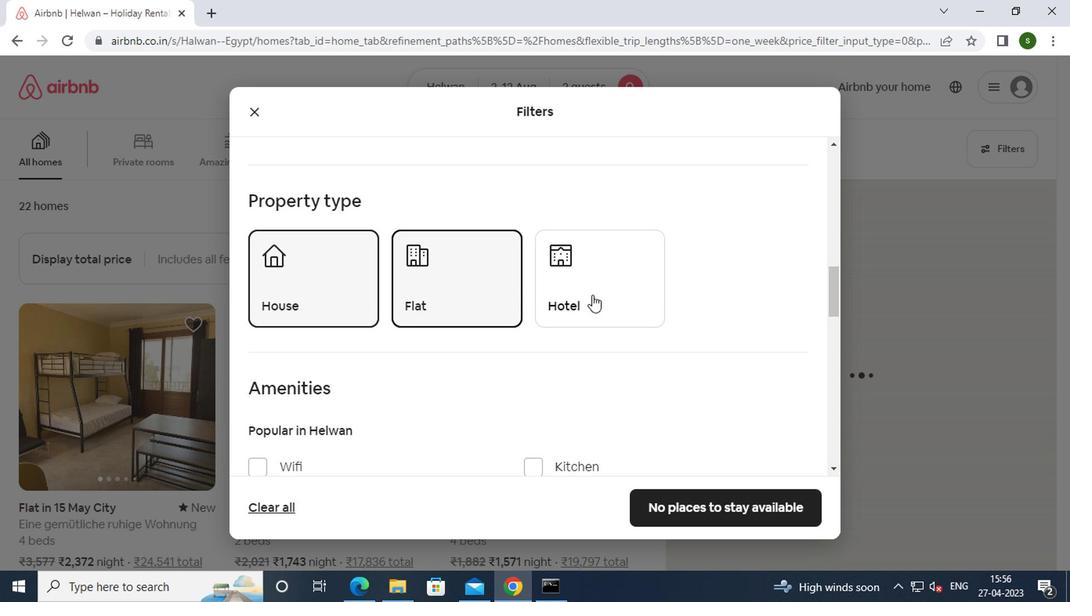 
Action: Mouse scrolled (626, 287) with delta (0, -1)
Screenshot: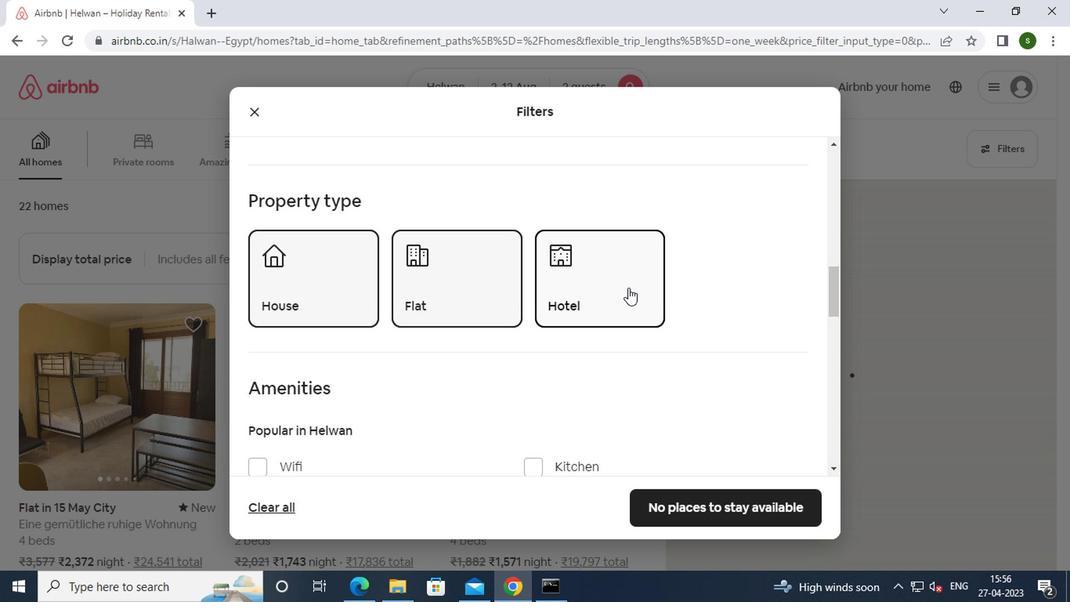 
Action: Mouse scrolled (626, 287) with delta (0, -1)
Screenshot: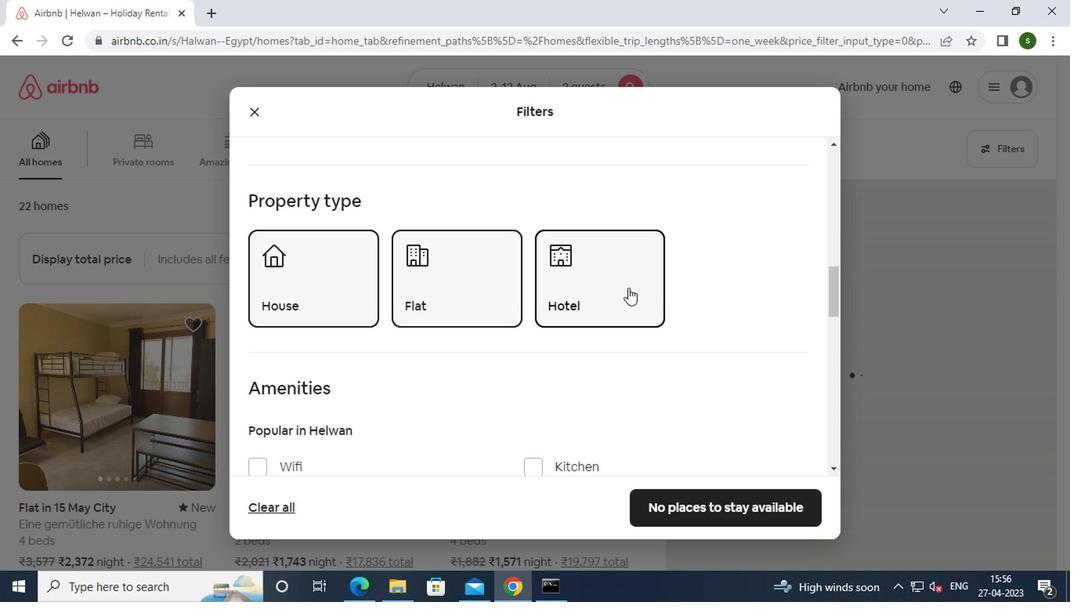 
Action: Mouse scrolled (626, 287) with delta (0, -1)
Screenshot: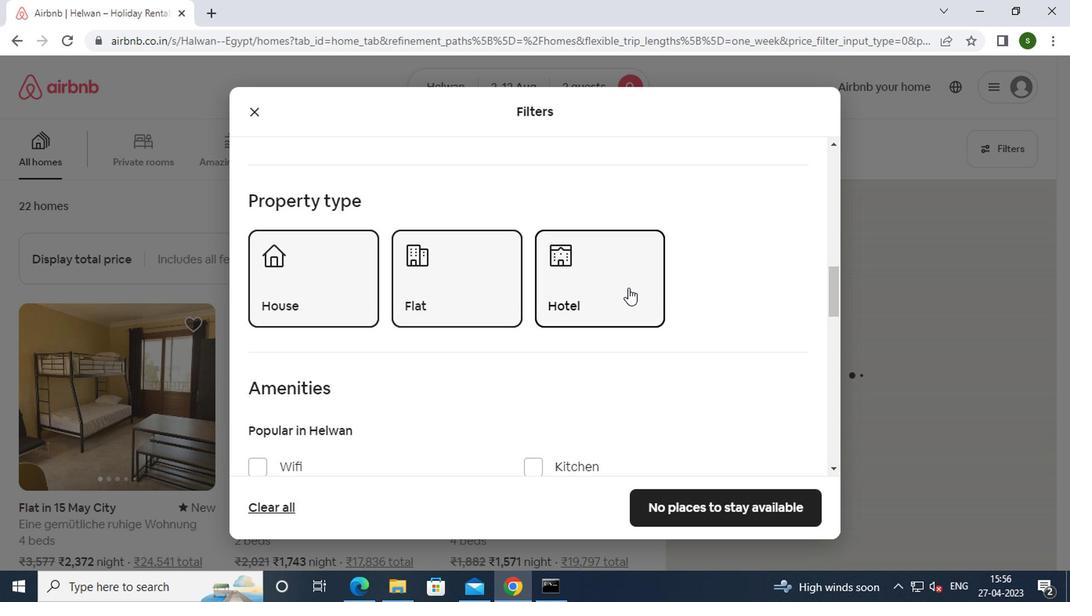
Action: Mouse scrolled (626, 287) with delta (0, -1)
Screenshot: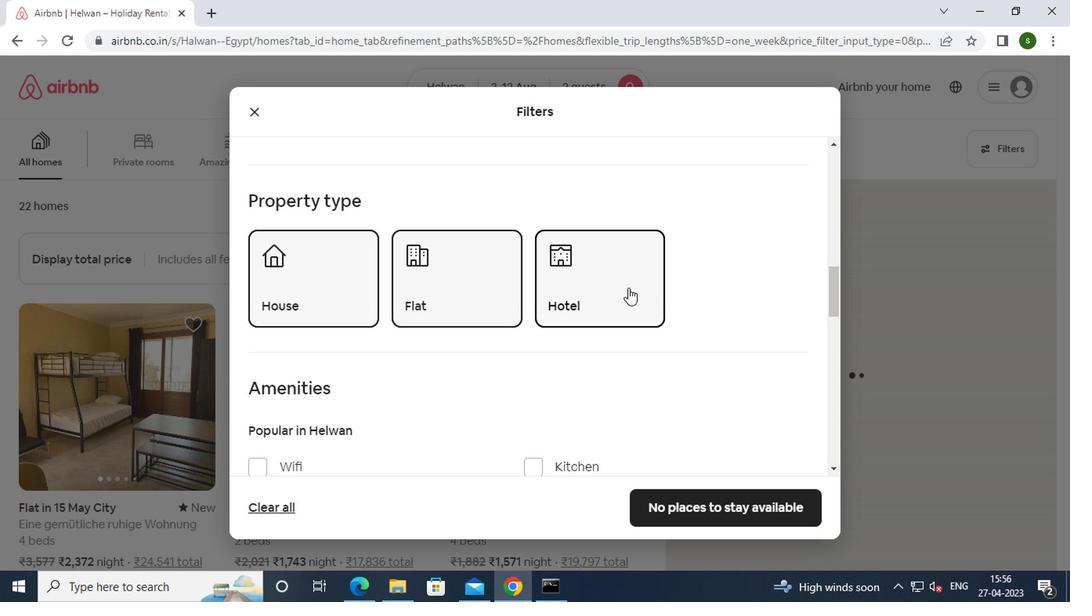 
Action: Mouse scrolled (626, 287) with delta (0, -1)
Screenshot: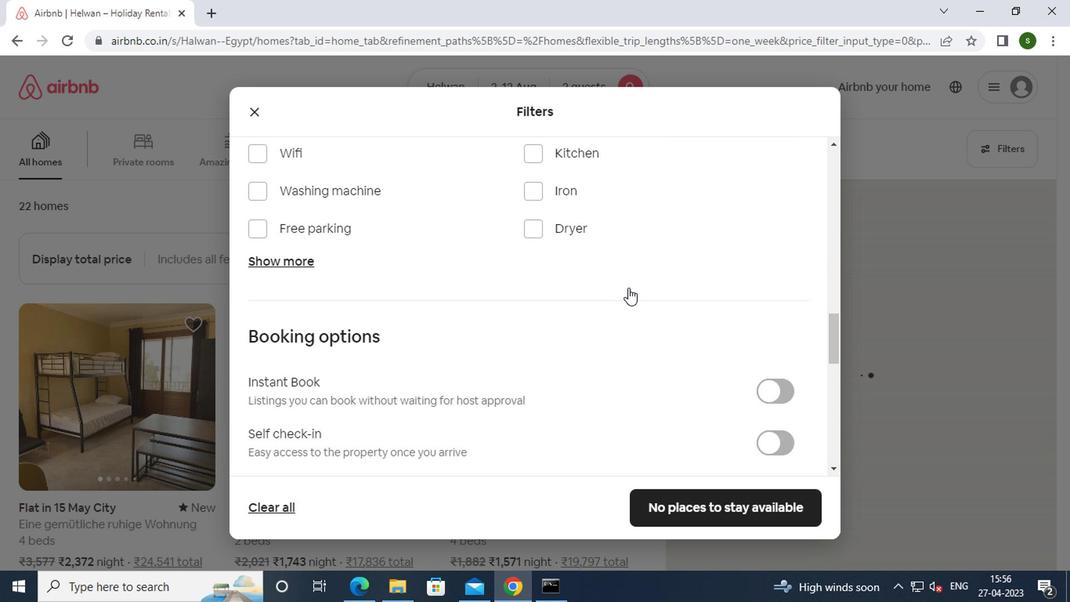 
Action: Mouse moved to (767, 370)
Screenshot: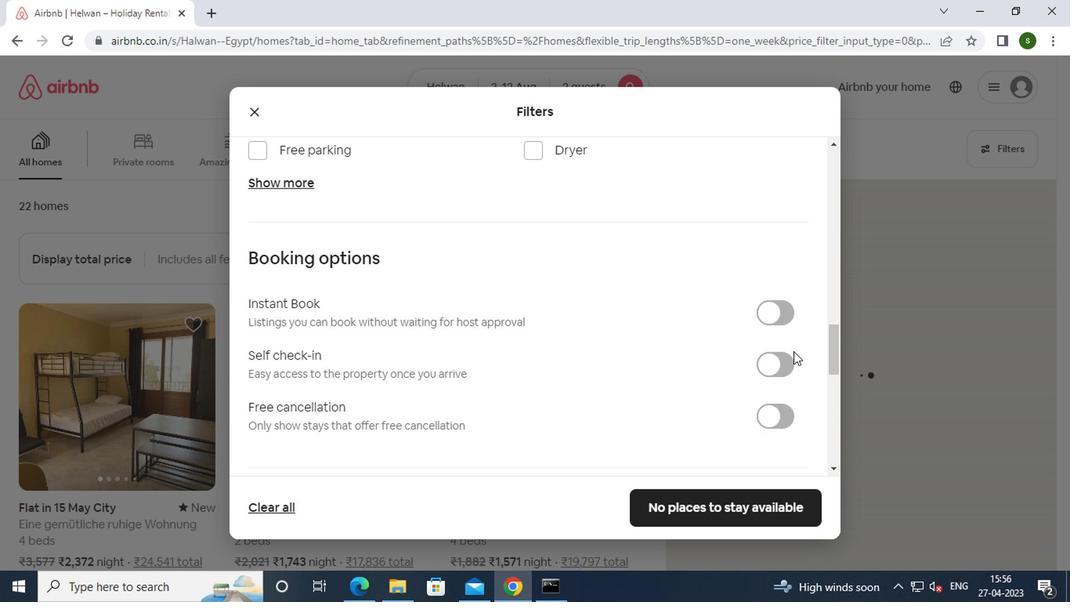
Action: Mouse pressed left at (767, 370)
Screenshot: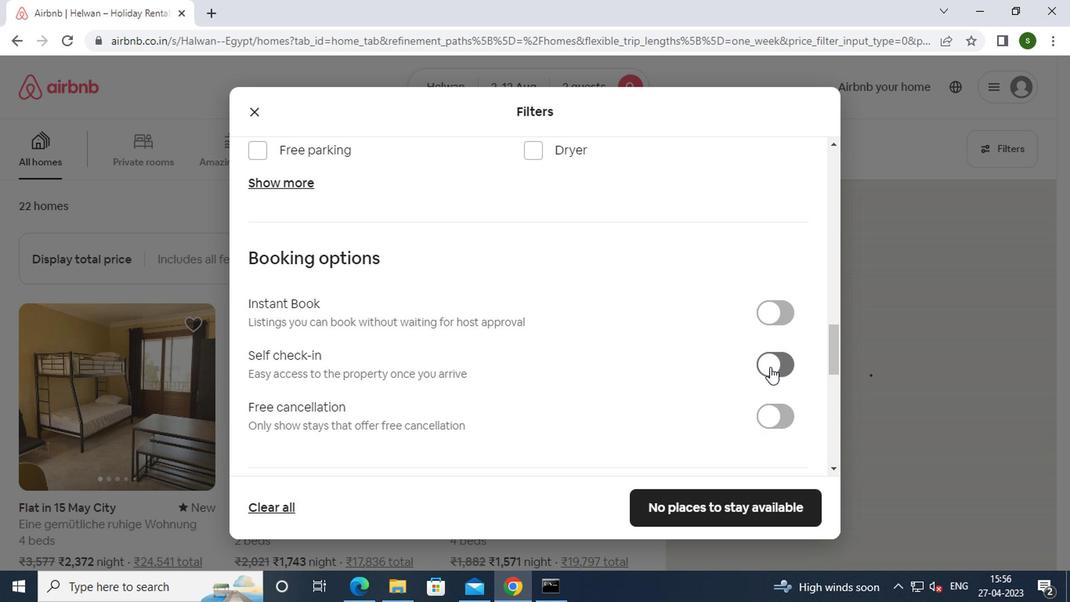 
Action: Mouse moved to (578, 341)
Screenshot: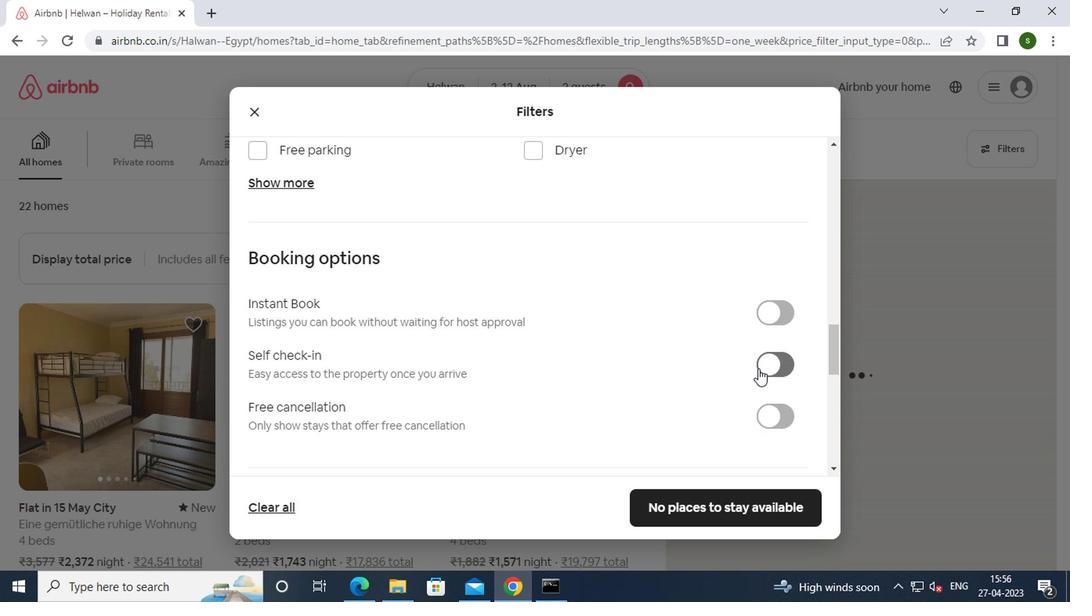 
Action: Mouse scrolled (578, 340) with delta (0, 0)
Screenshot: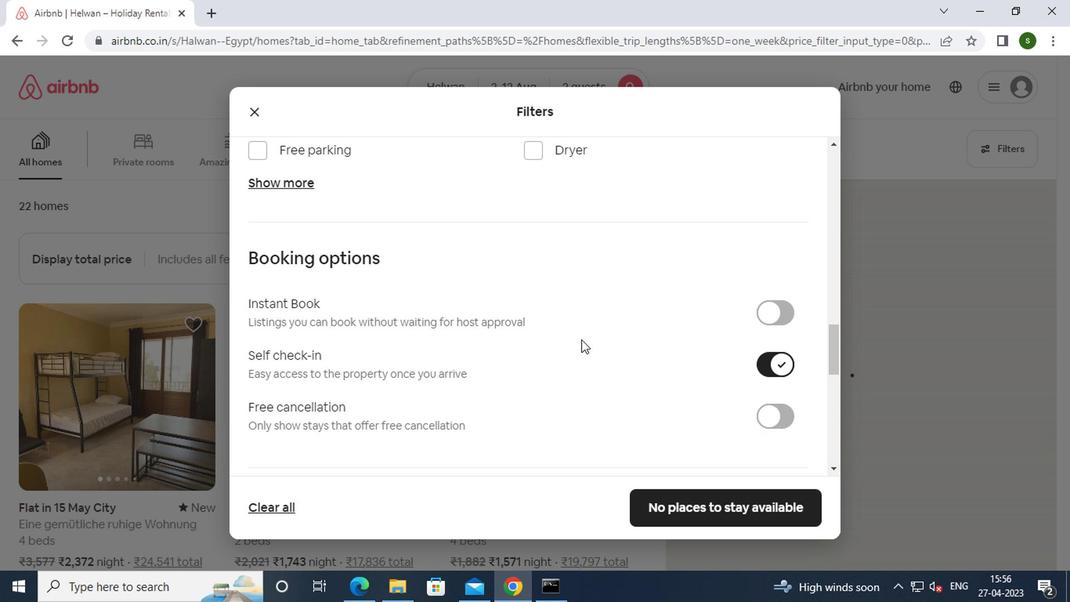 
Action: Mouse scrolled (578, 340) with delta (0, 0)
Screenshot: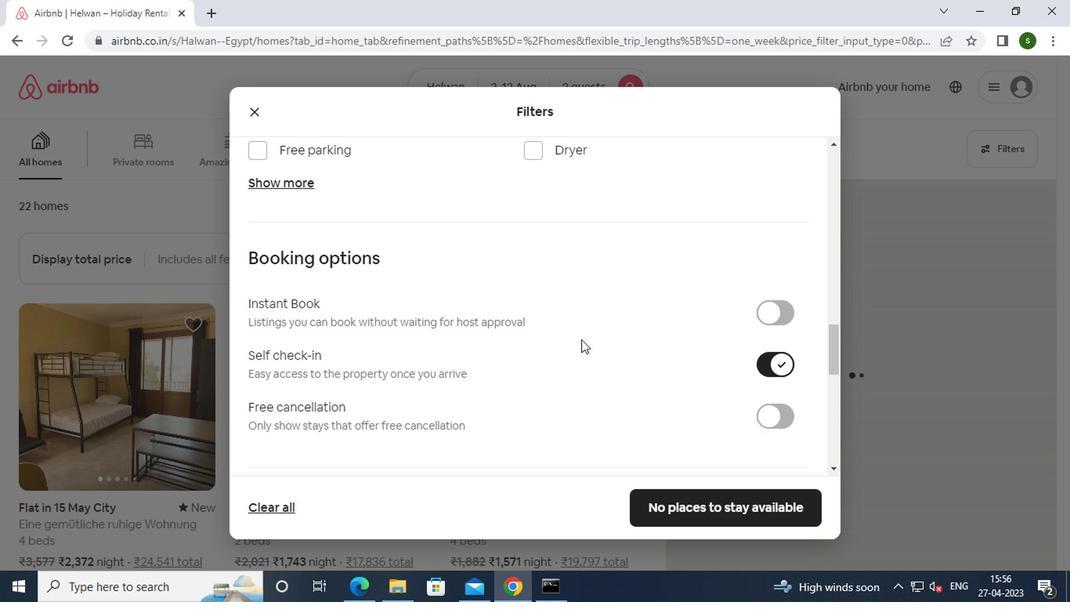
Action: Mouse scrolled (578, 340) with delta (0, 0)
Screenshot: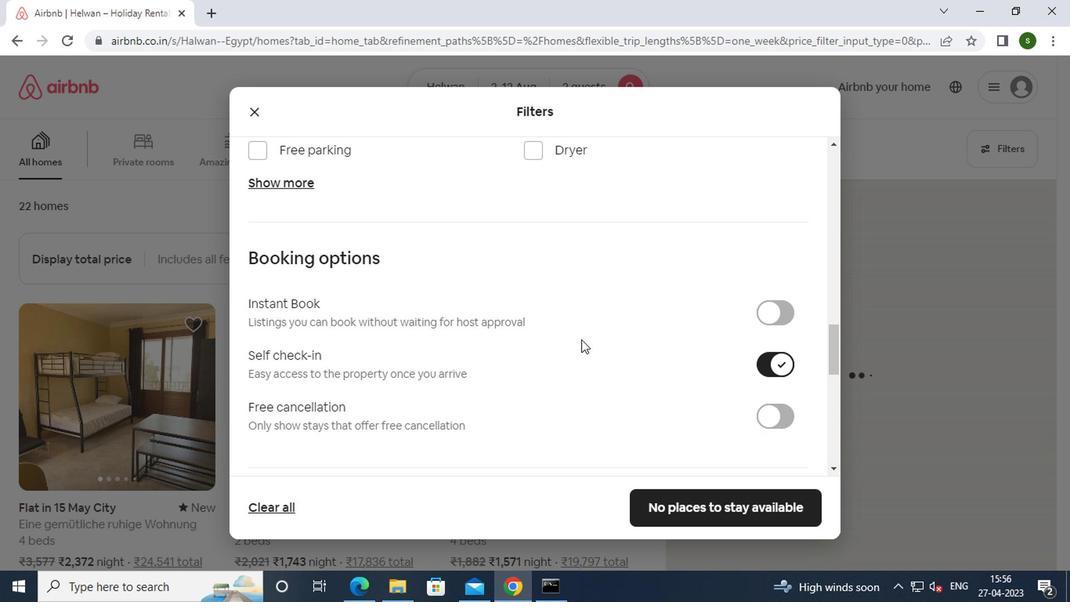 
Action: Mouse scrolled (578, 340) with delta (0, 0)
Screenshot: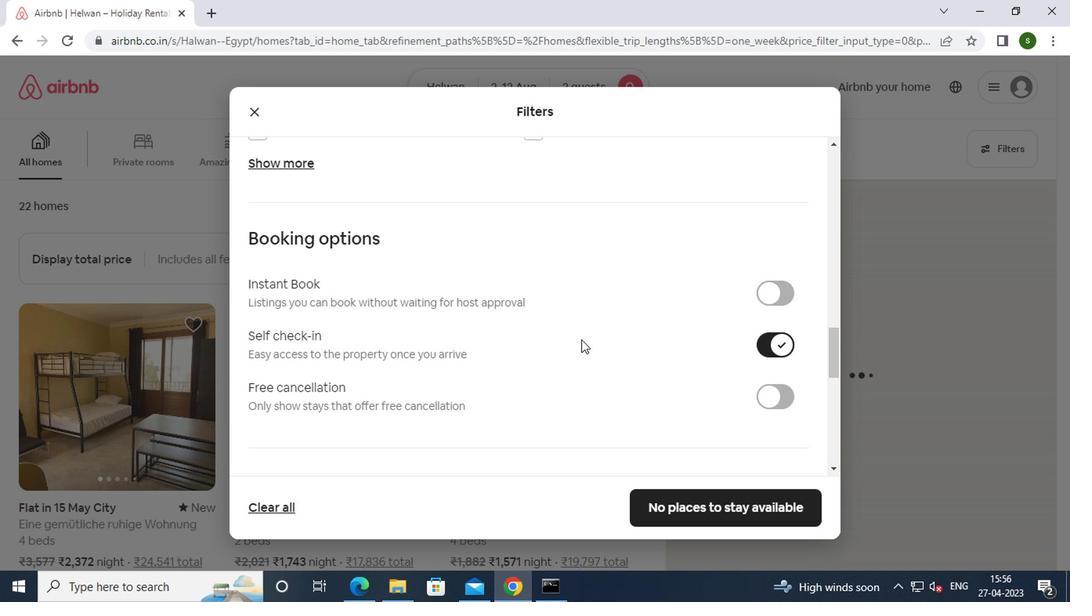 
Action: Mouse scrolled (578, 340) with delta (0, 0)
Screenshot: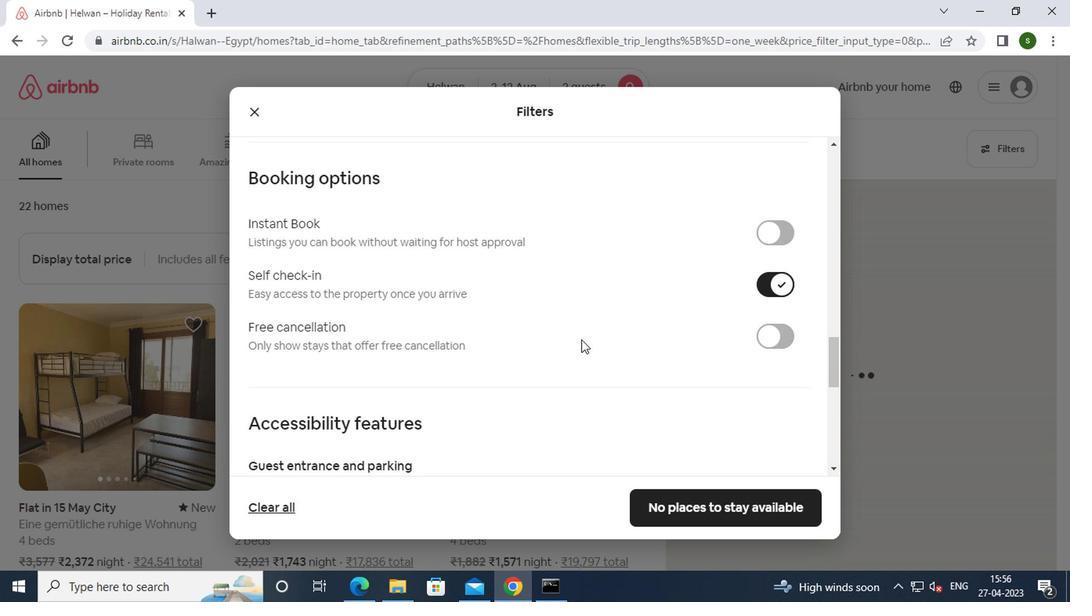 
Action: Mouse scrolled (578, 340) with delta (0, 0)
Screenshot: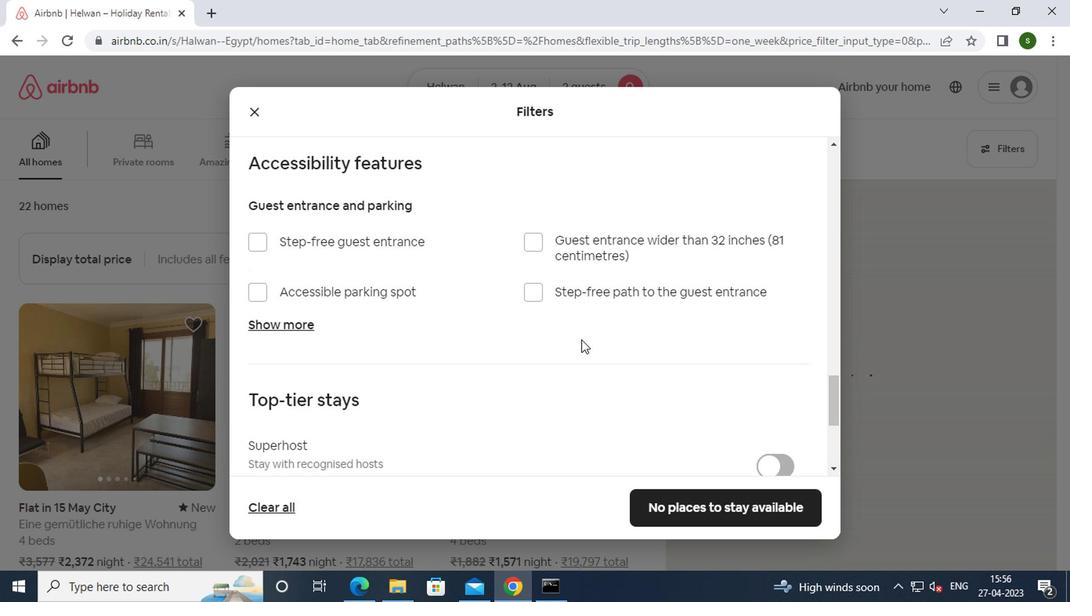 
Action: Mouse scrolled (578, 340) with delta (0, 0)
Screenshot: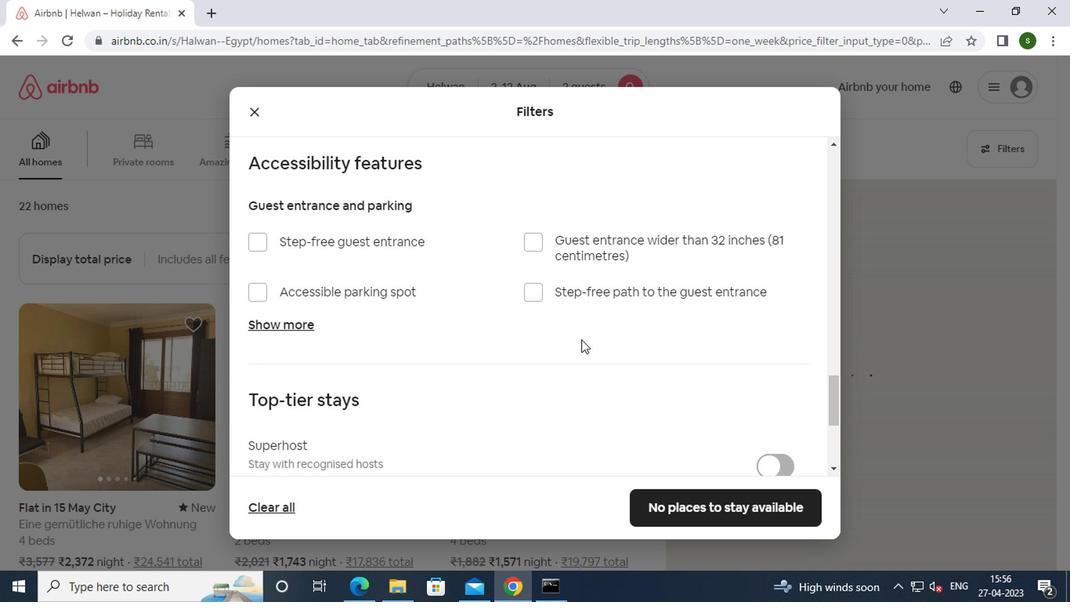 
Action: Mouse scrolled (578, 340) with delta (0, 0)
Screenshot: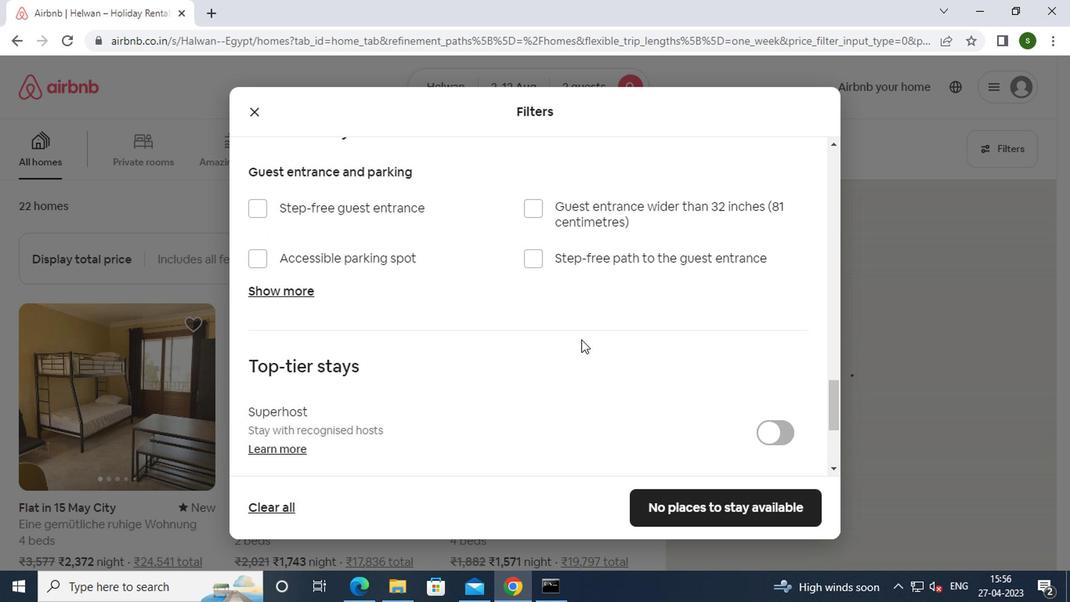 
Action: Mouse scrolled (578, 340) with delta (0, 0)
Screenshot: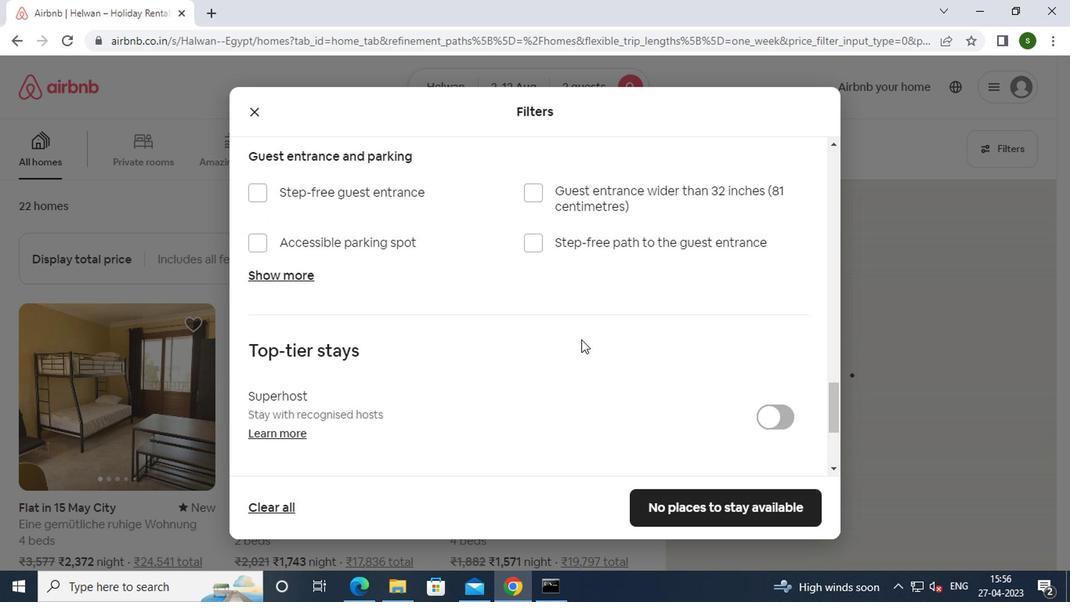 
Action: Mouse moved to (309, 361)
Screenshot: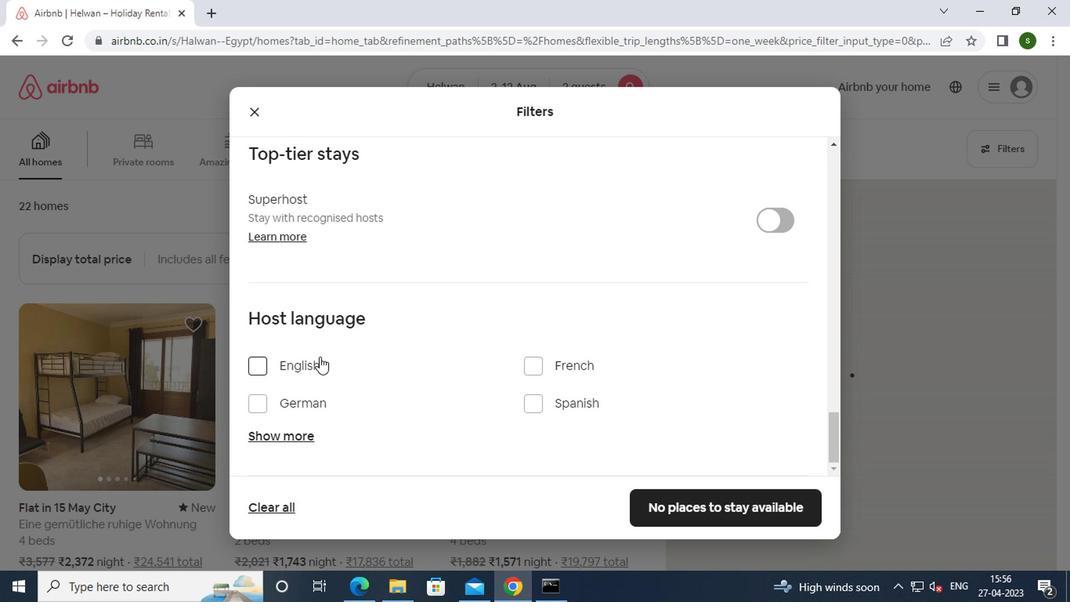 
Action: Mouse pressed left at (309, 361)
Screenshot: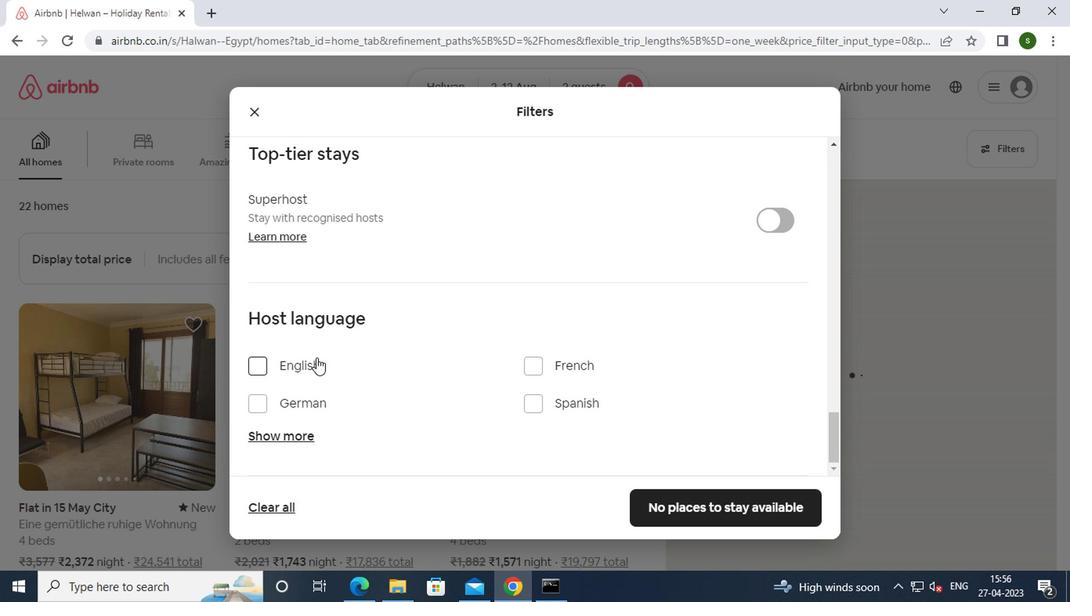 
Action: Mouse moved to (671, 518)
Screenshot: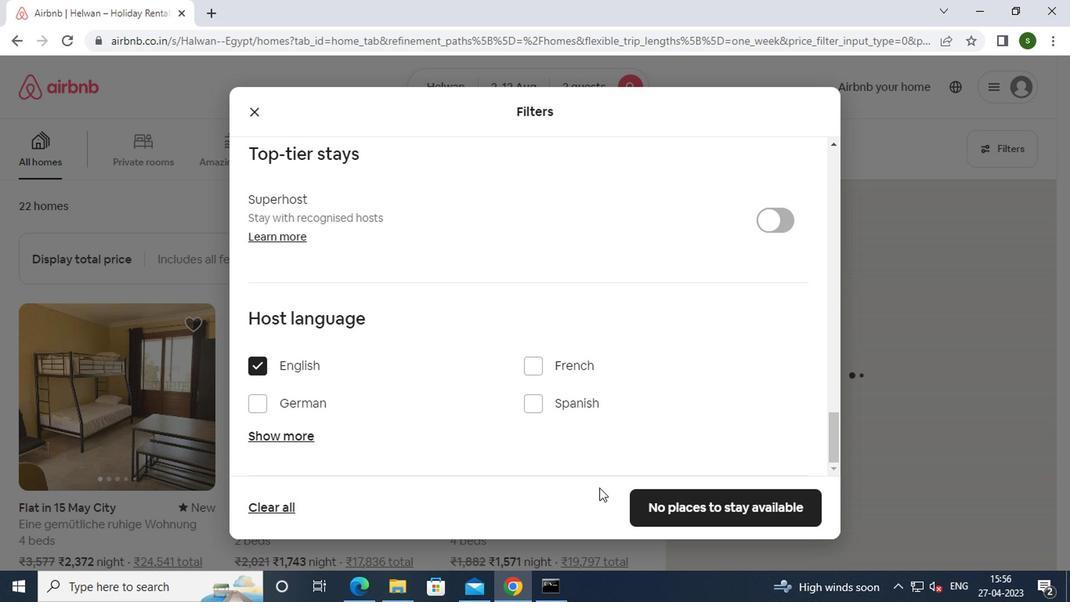 
Action: Mouse pressed left at (671, 518)
Screenshot: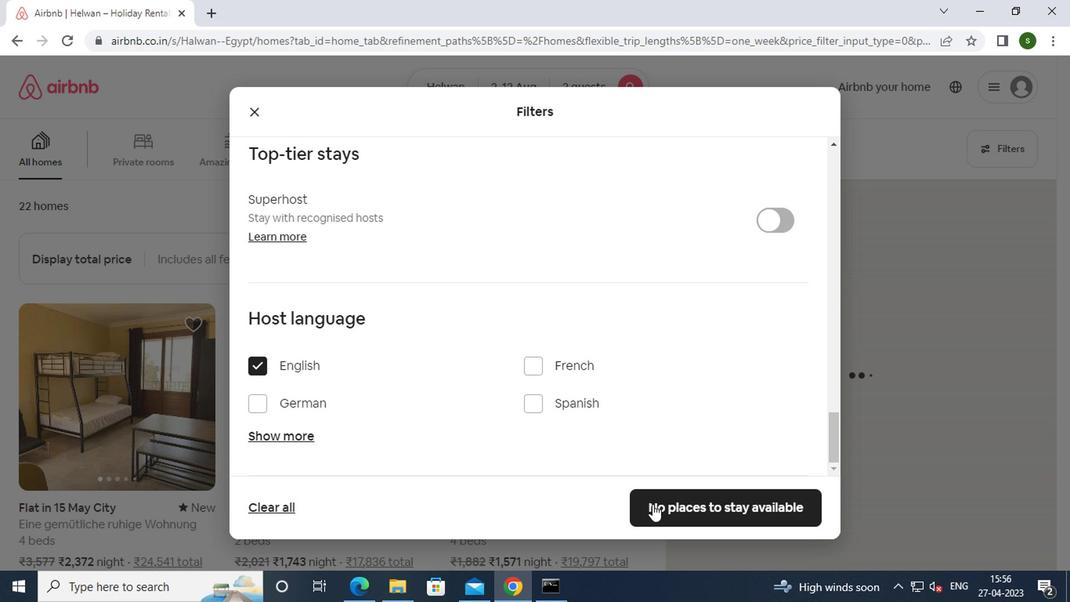 
Action: Mouse moved to (472, 365)
Screenshot: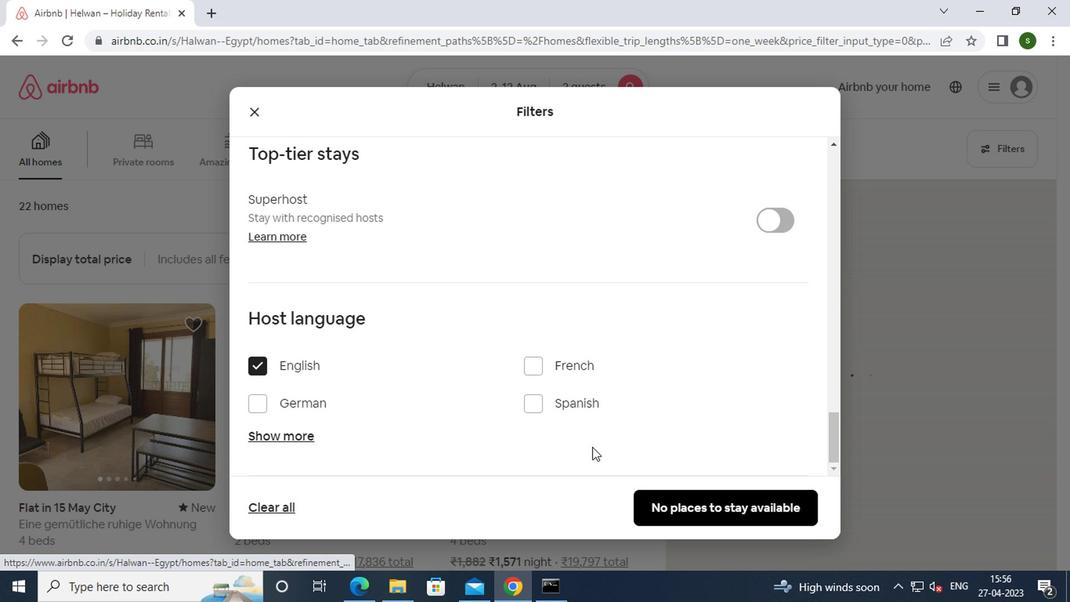 
